 Task: Add a condition where "Channel Is WeChat" in recently solved tickets.
Action: Mouse moved to (100, 366)
Screenshot: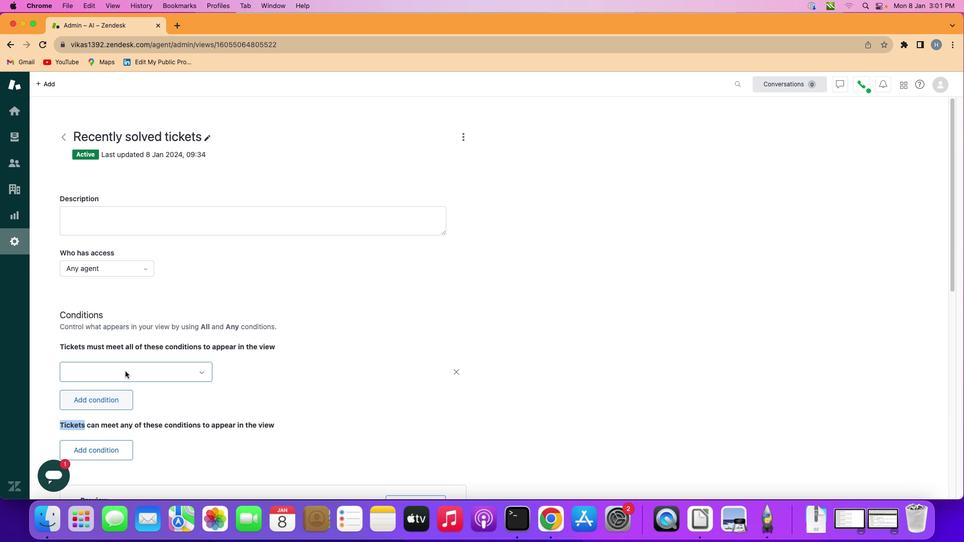 
Action: Mouse pressed left at (100, 366)
Screenshot: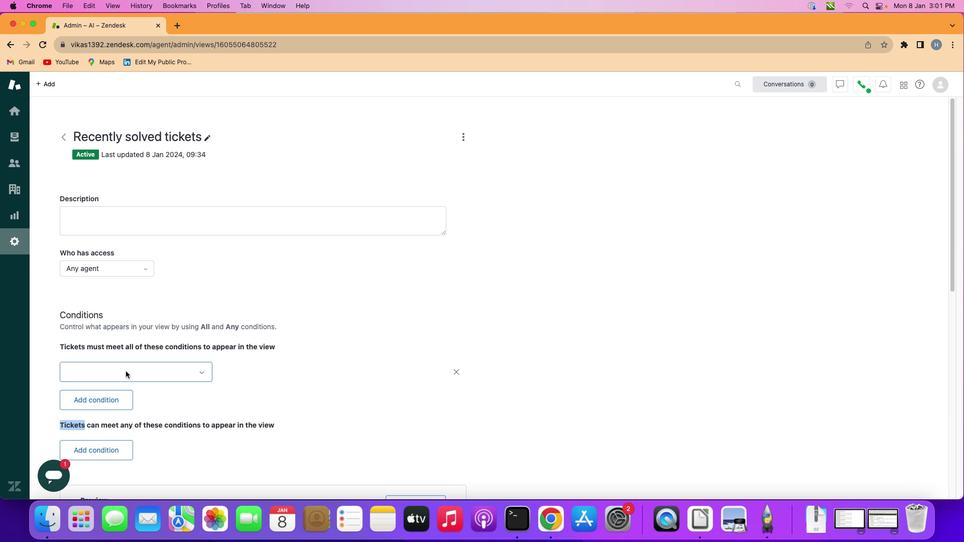 
Action: Mouse moved to (120, 365)
Screenshot: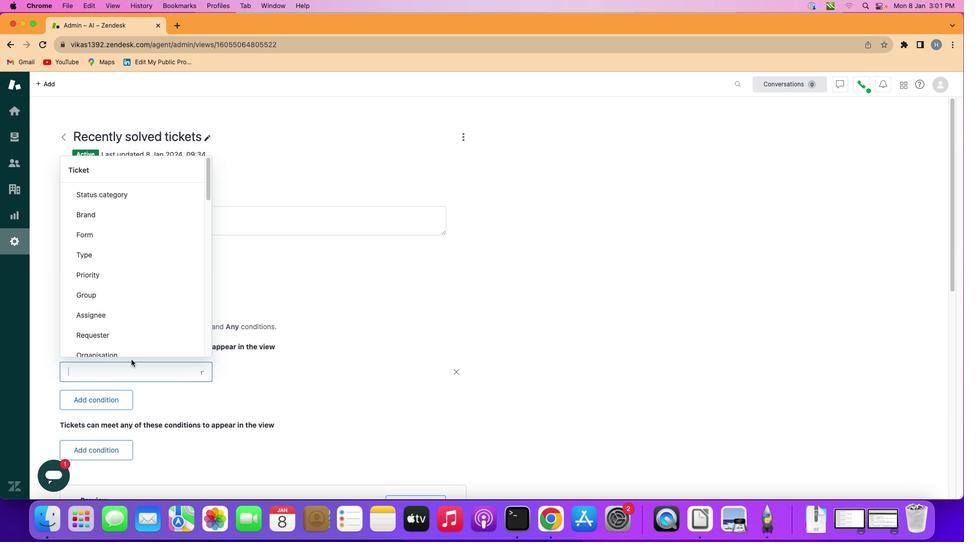 
Action: Mouse pressed left at (120, 365)
Screenshot: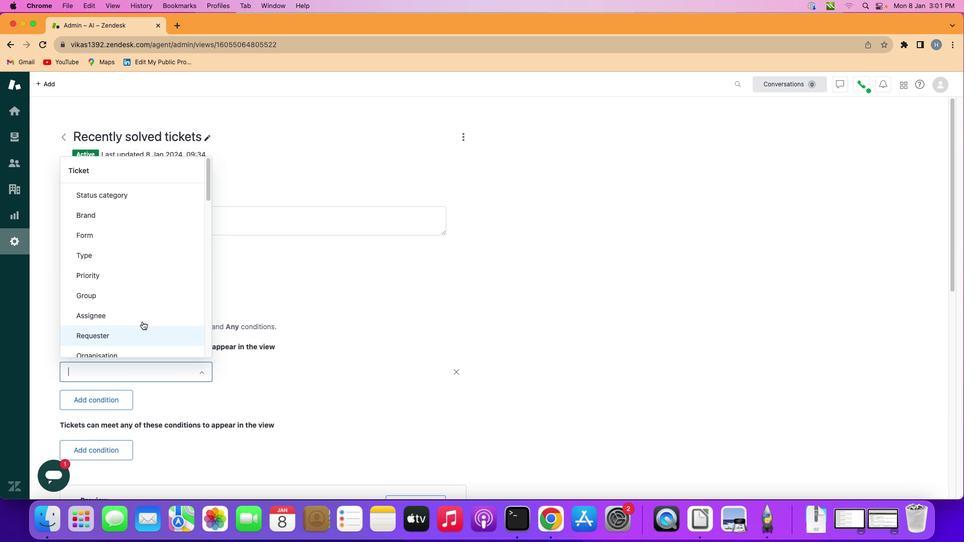 
Action: Mouse moved to (148, 286)
Screenshot: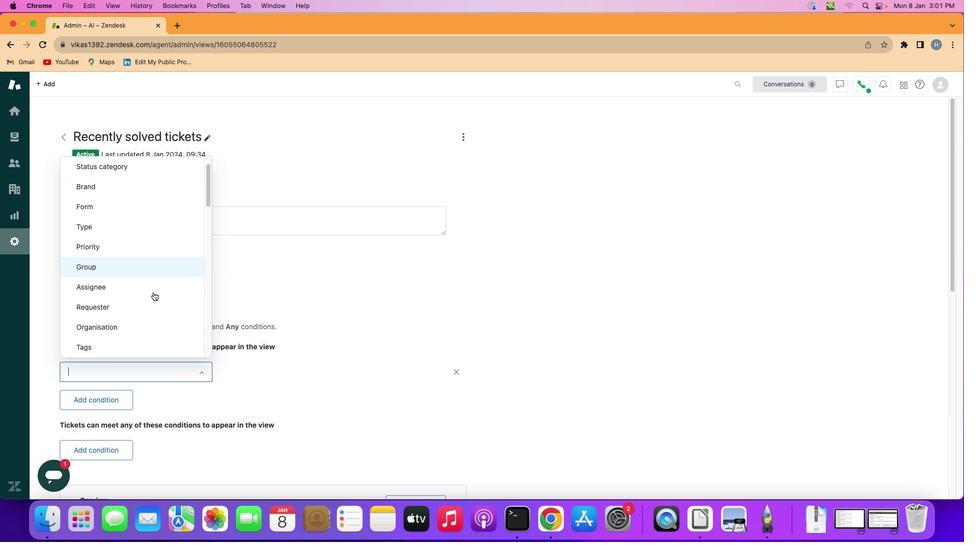
Action: Mouse scrolled (148, 286) with delta (-5, -5)
Screenshot: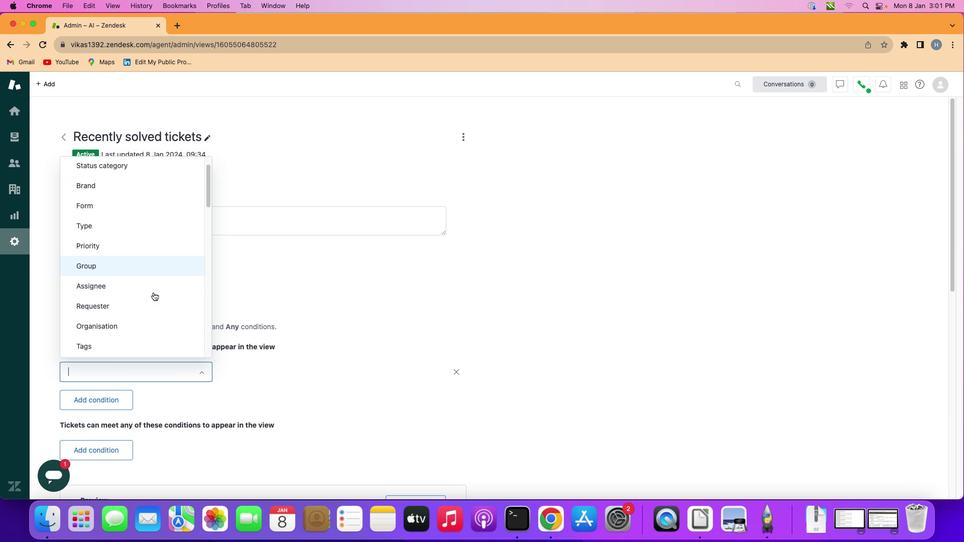 
Action: Mouse scrolled (148, 286) with delta (-5, -5)
Screenshot: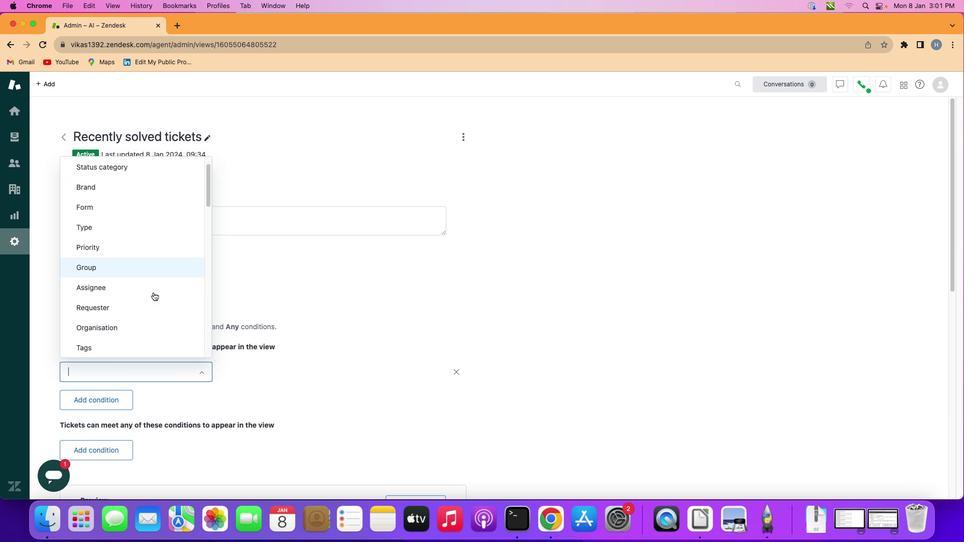 
Action: Mouse scrolled (148, 286) with delta (-5, -5)
Screenshot: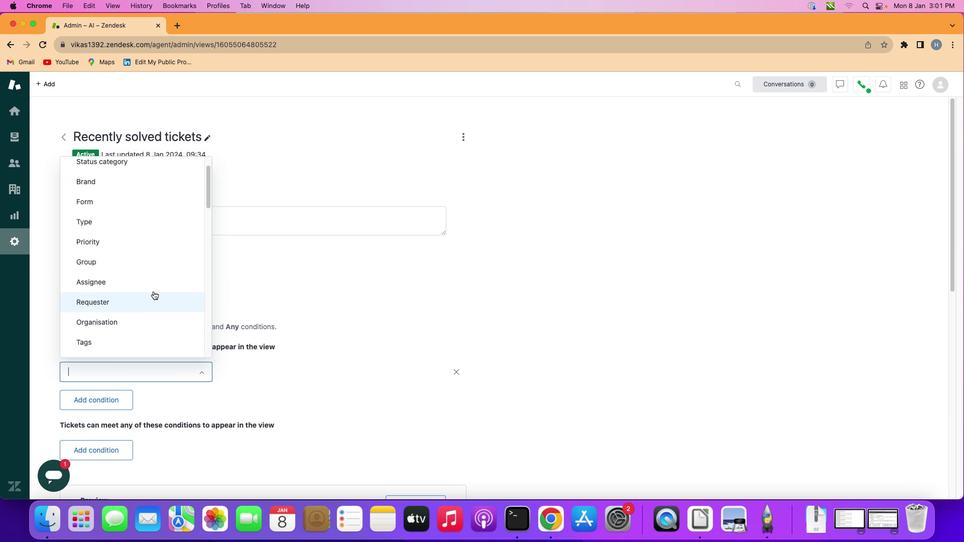 
Action: Mouse scrolled (148, 286) with delta (-5, -4)
Screenshot: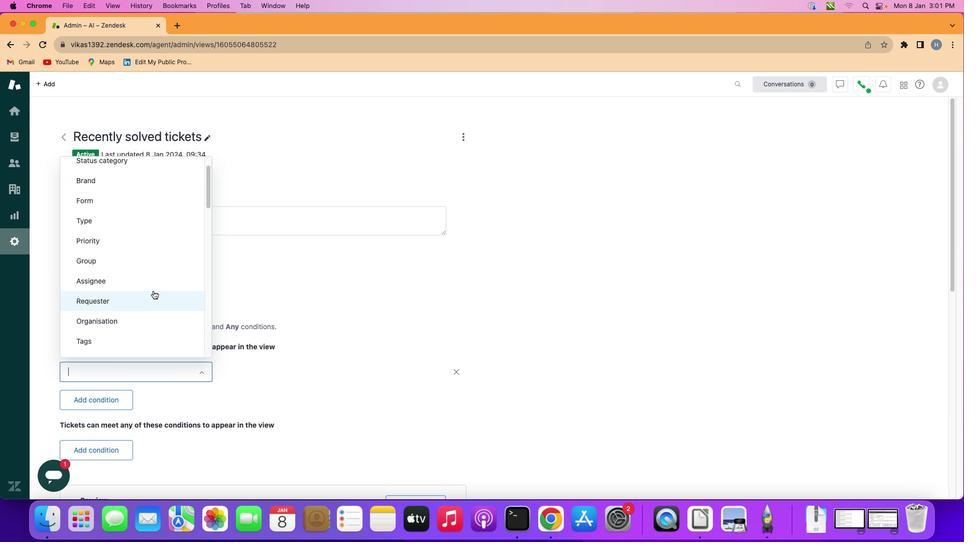 
Action: Mouse scrolled (148, 286) with delta (-5, -5)
Screenshot: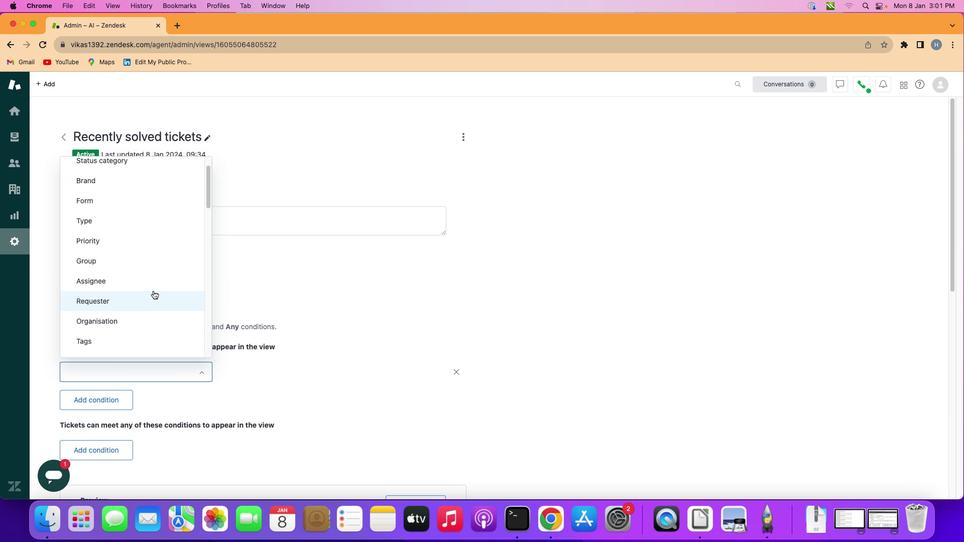 
Action: Mouse moved to (147, 285)
Screenshot: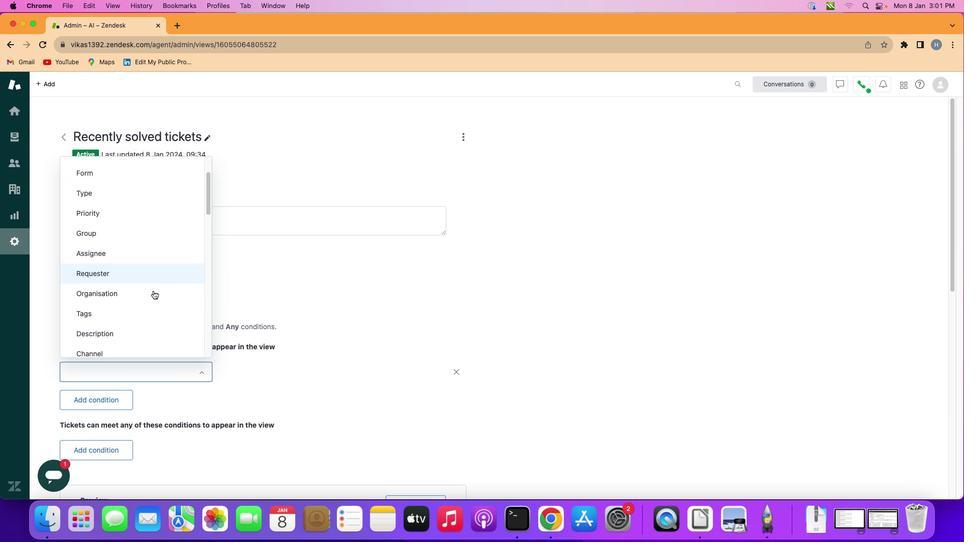 
Action: Mouse scrolled (147, 285) with delta (-5, -5)
Screenshot: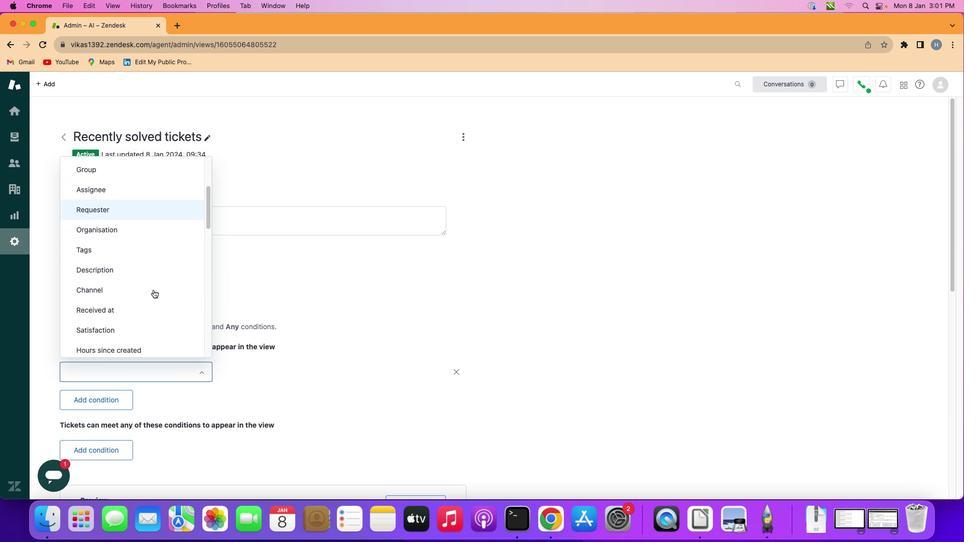 
Action: Mouse scrolled (147, 285) with delta (-5, -5)
Screenshot: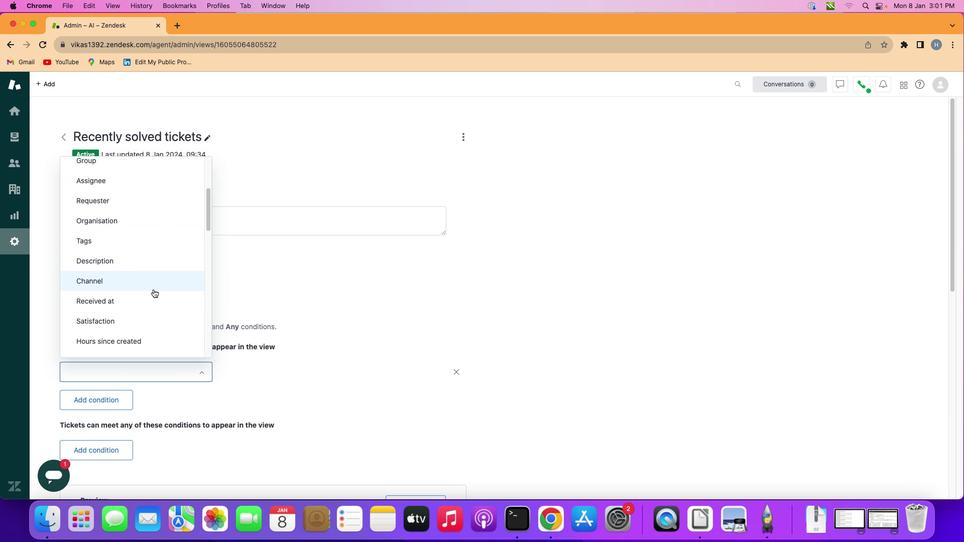 
Action: Mouse scrolled (147, 285) with delta (-5, -6)
Screenshot: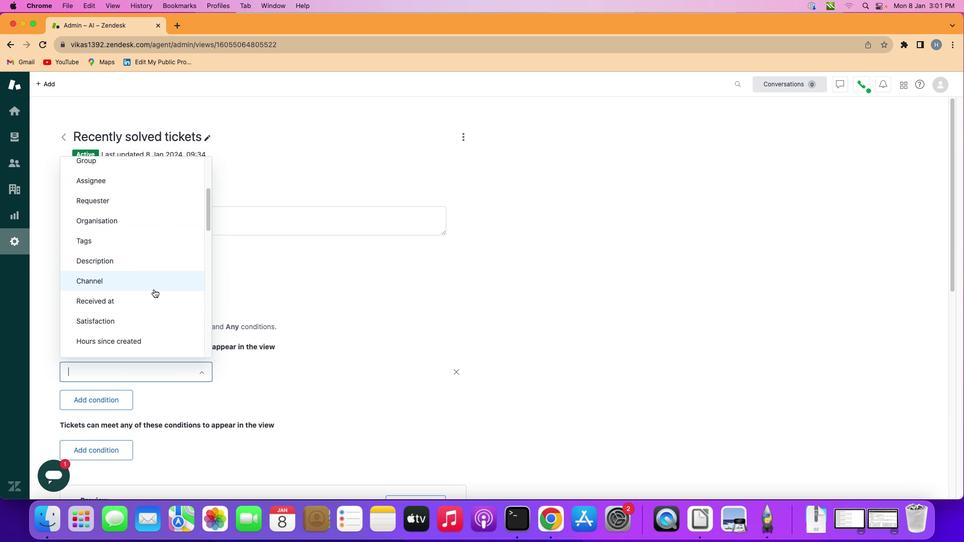 
Action: Mouse scrolled (147, 285) with delta (-5, -6)
Screenshot: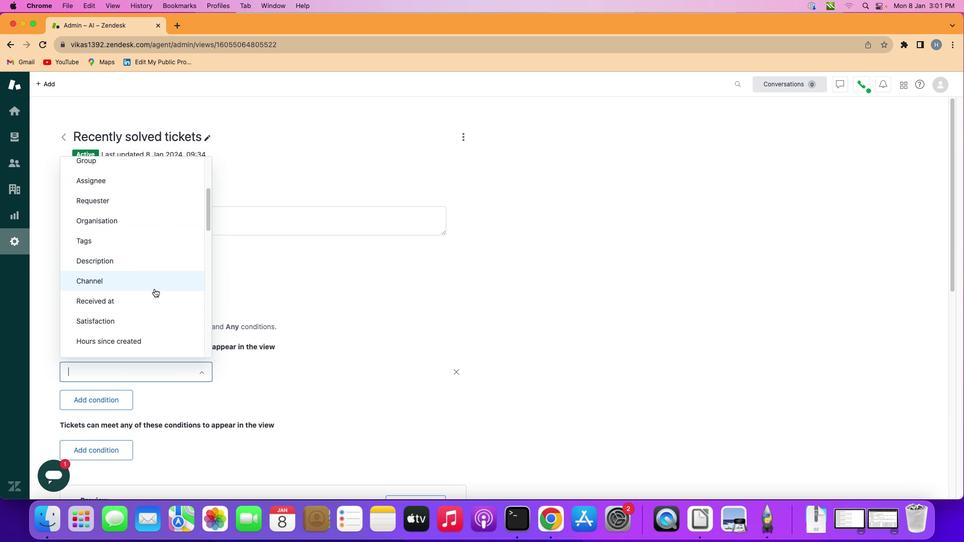 
Action: Mouse moved to (149, 278)
Screenshot: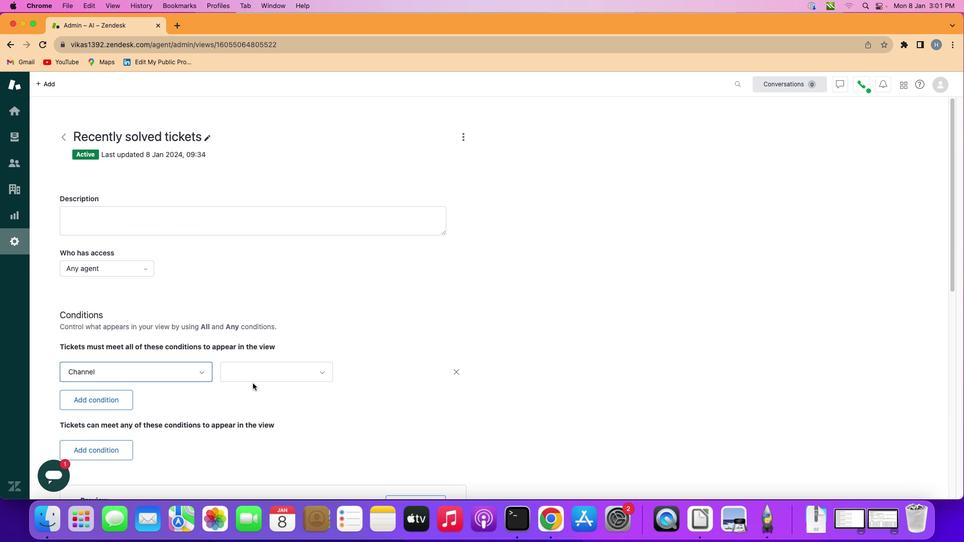 
Action: Mouse pressed left at (149, 278)
Screenshot: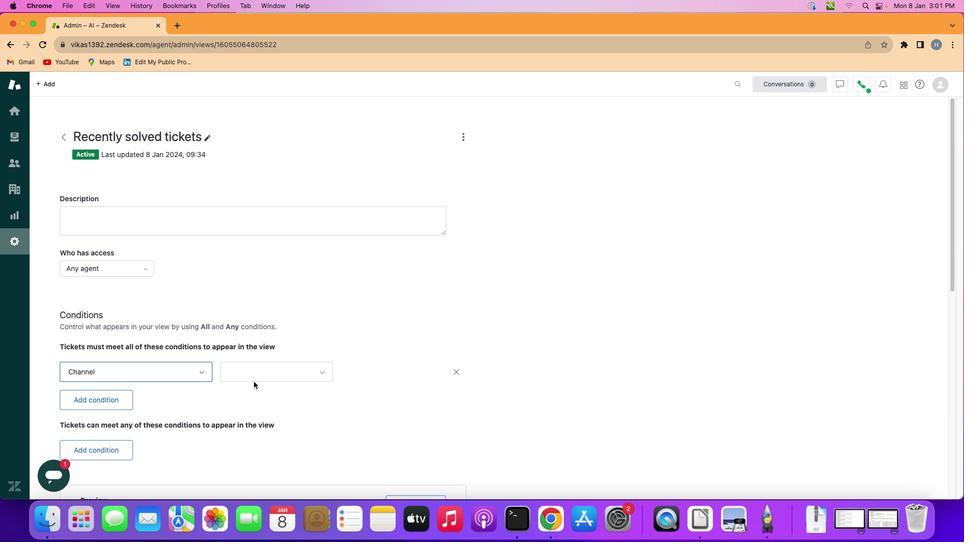 
Action: Mouse moved to (256, 363)
Screenshot: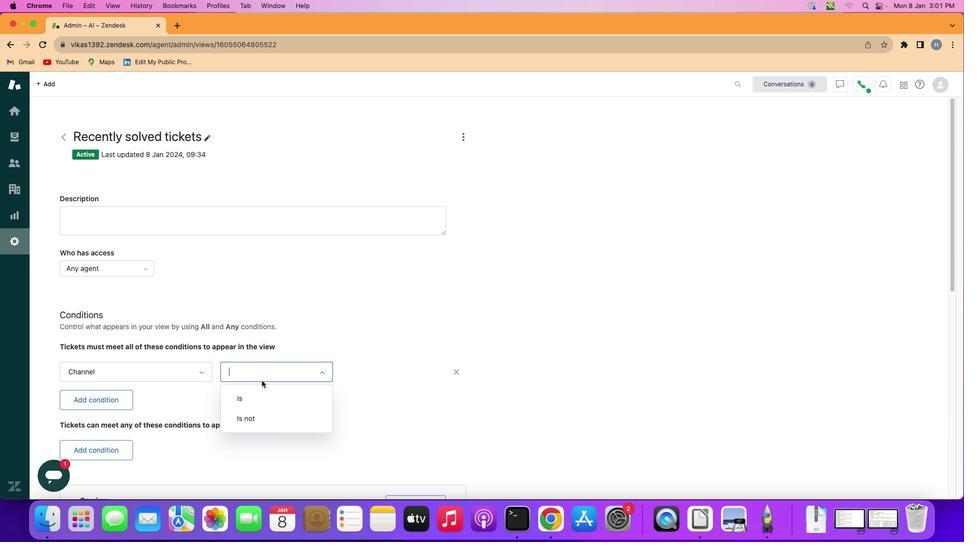 
Action: Mouse pressed left at (256, 363)
Screenshot: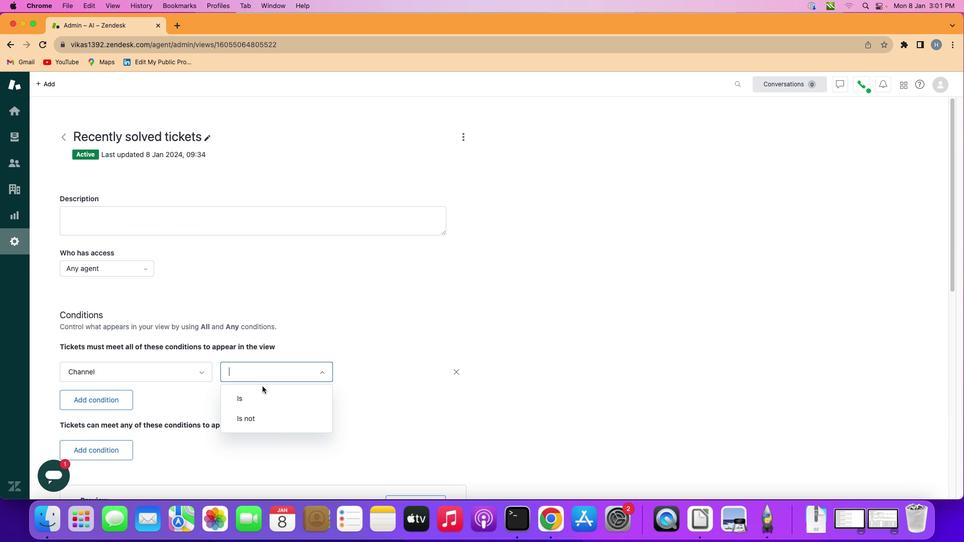 
Action: Mouse moved to (257, 392)
Screenshot: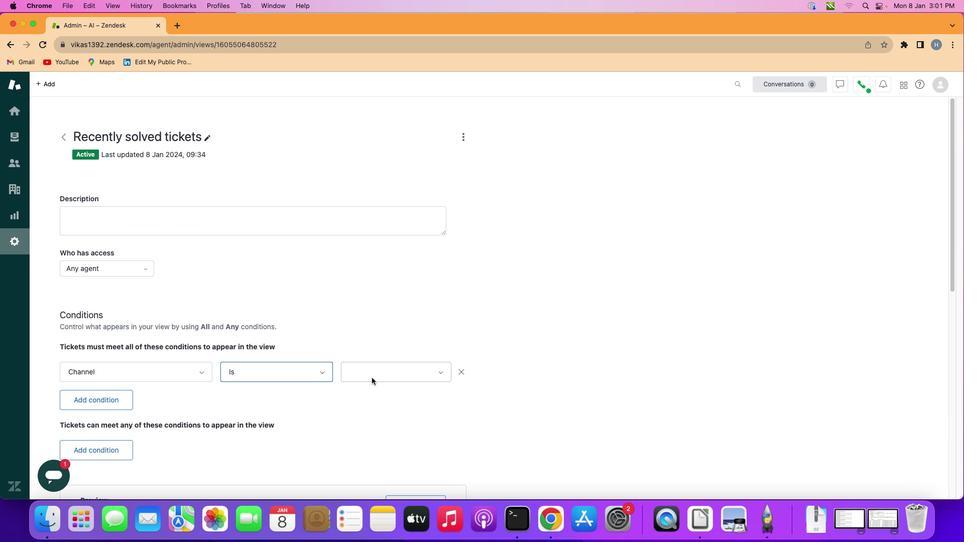 
Action: Mouse pressed left at (257, 392)
Screenshot: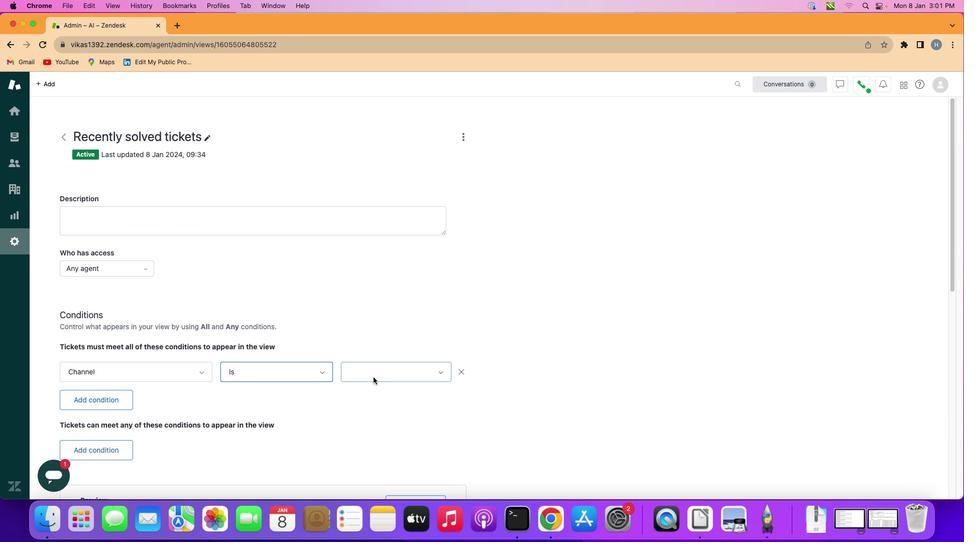 
Action: Mouse moved to (367, 371)
Screenshot: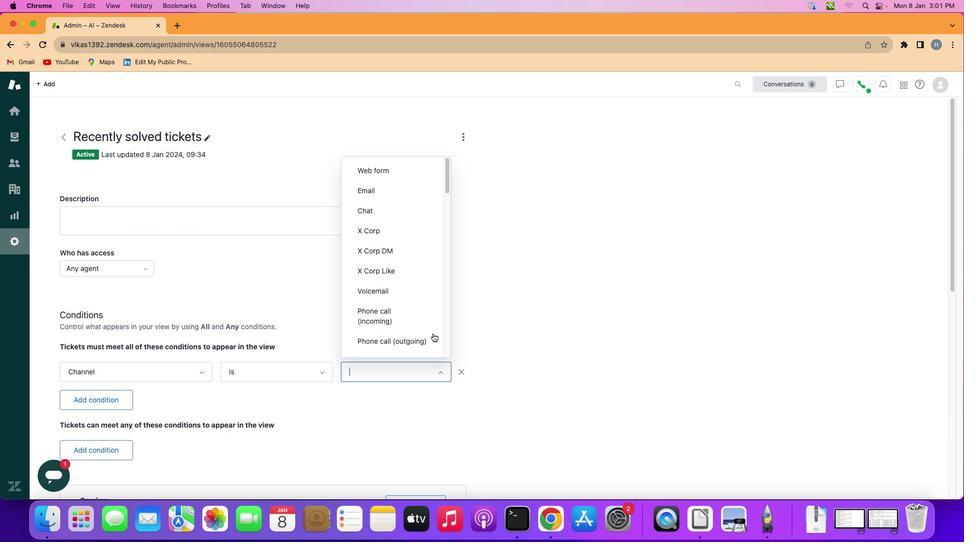 
Action: Mouse pressed left at (367, 371)
Screenshot: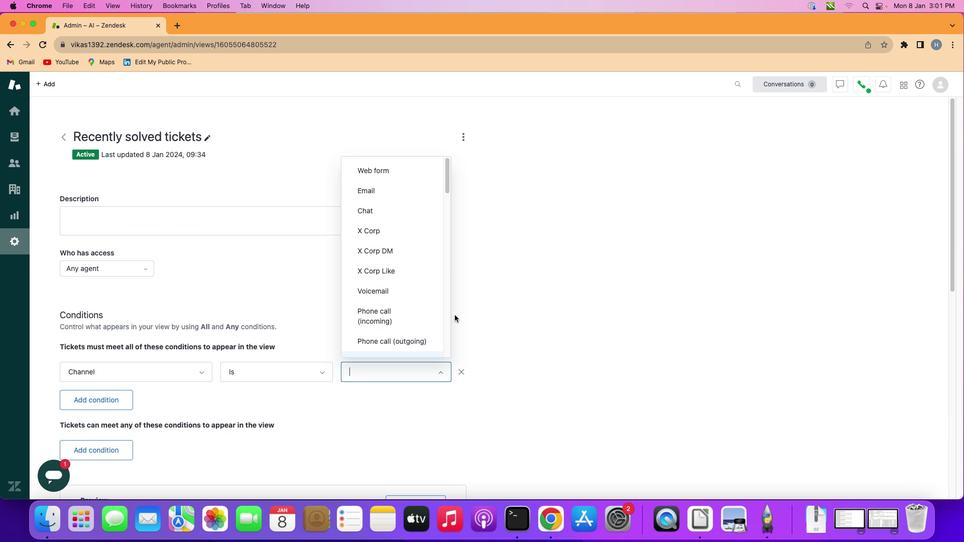 
Action: Mouse moved to (381, 285)
Screenshot: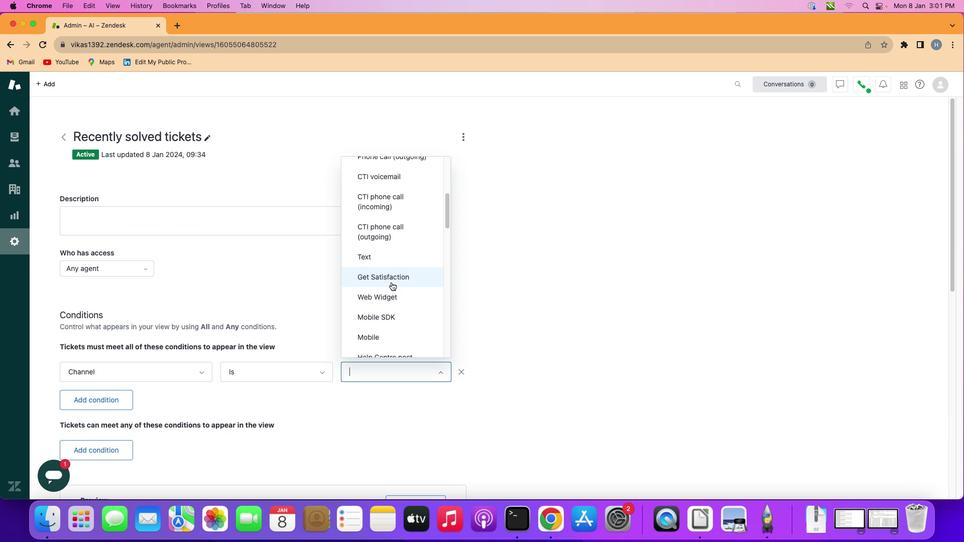 
Action: Mouse scrolled (381, 285) with delta (-5, -5)
Screenshot: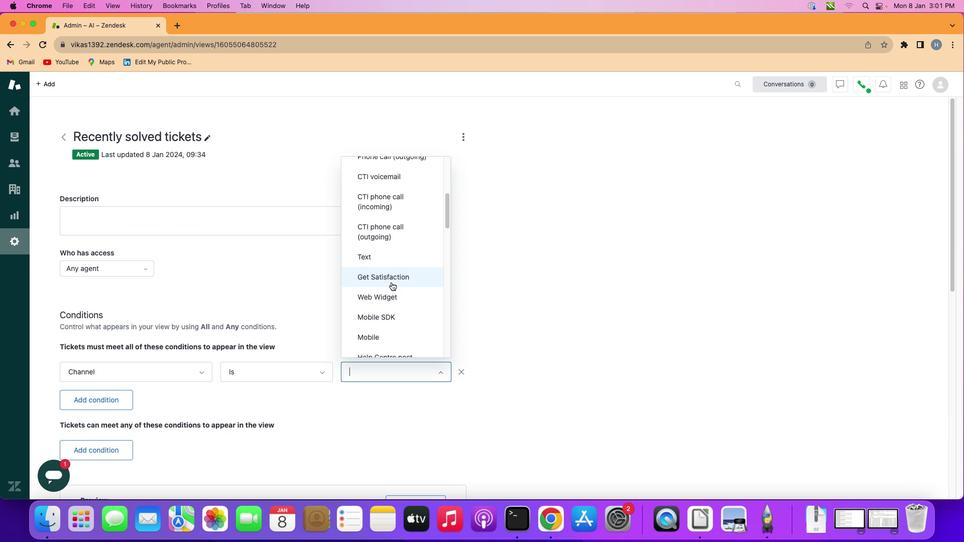 
Action: Mouse moved to (381, 285)
Screenshot: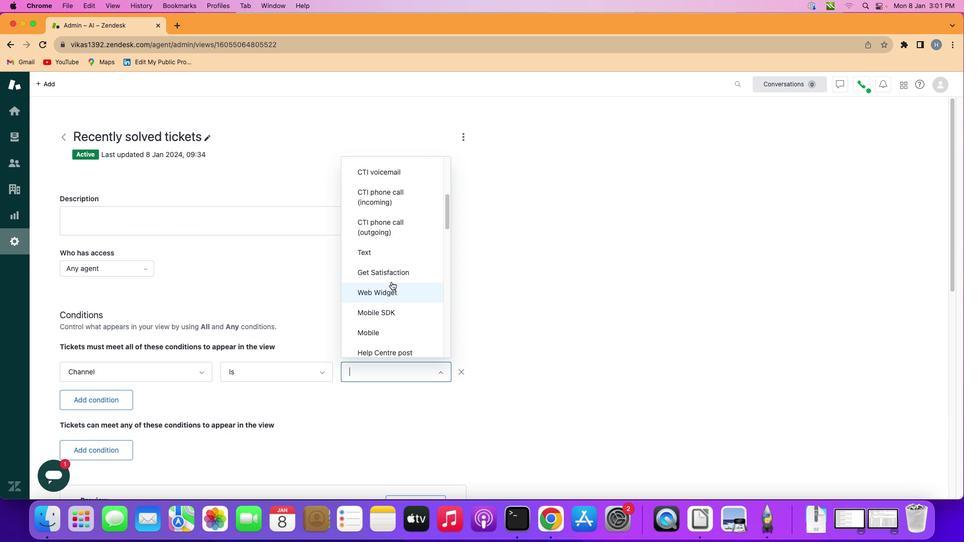 
Action: Mouse scrolled (381, 285) with delta (-5, -5)
Screenshot: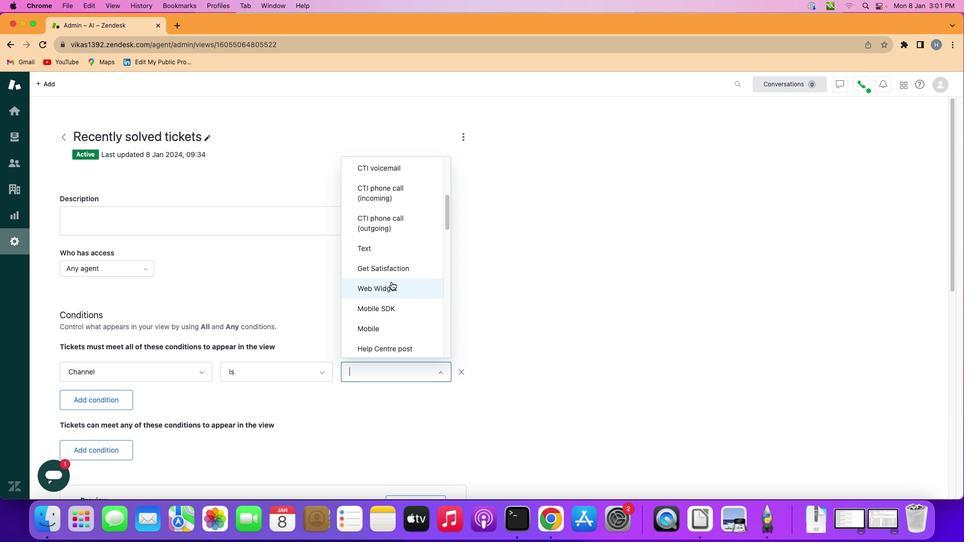 
Action: Mouse moved to (381, 285)
Screenshot: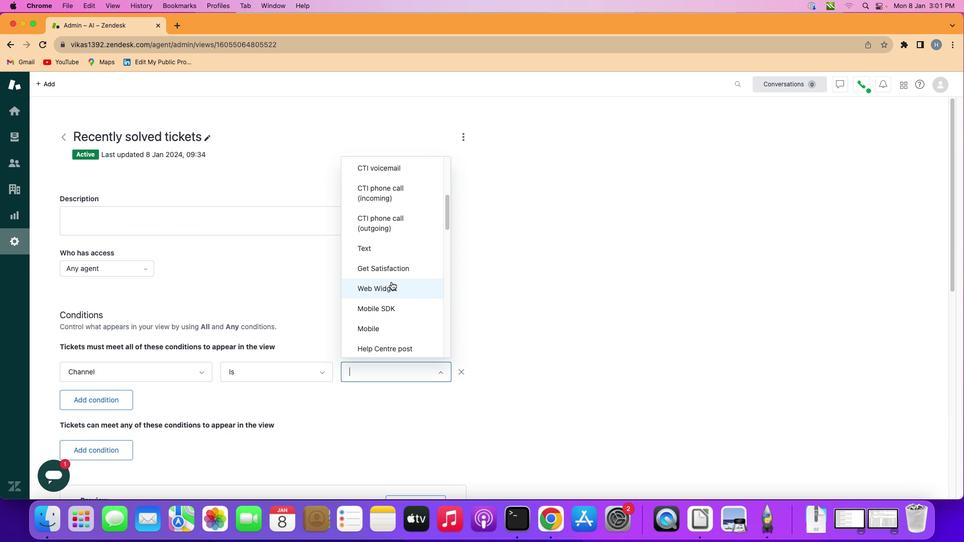 
Action: Mouse scrolled (381, 285) with delta (-5, -6)
Screenshot: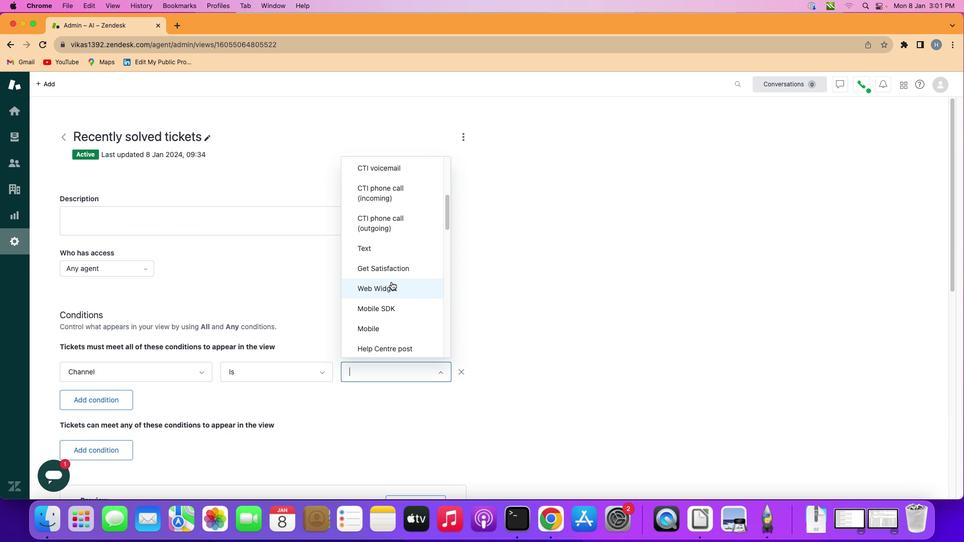 
Action: Mouse moved to (382, 284)
Screenshot: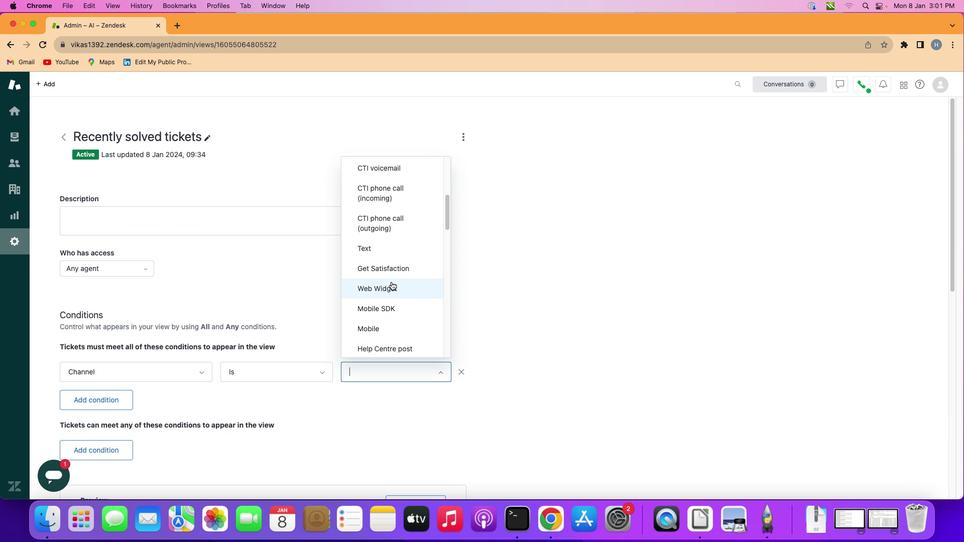 
Action: Mouse scrolled (382, 284) with delta (-5, -6)
Screenshot: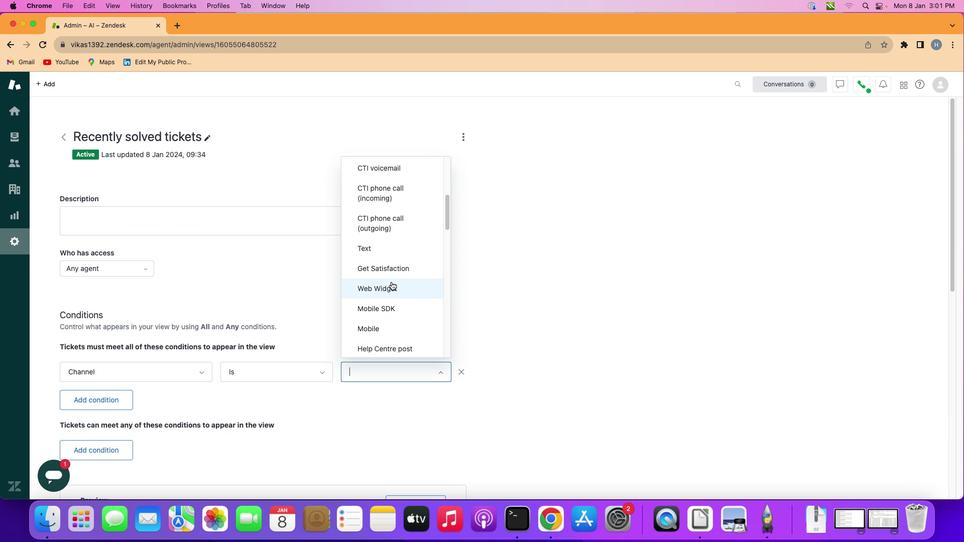 
Action: Mouse moved to (384, 280)
Screenshot: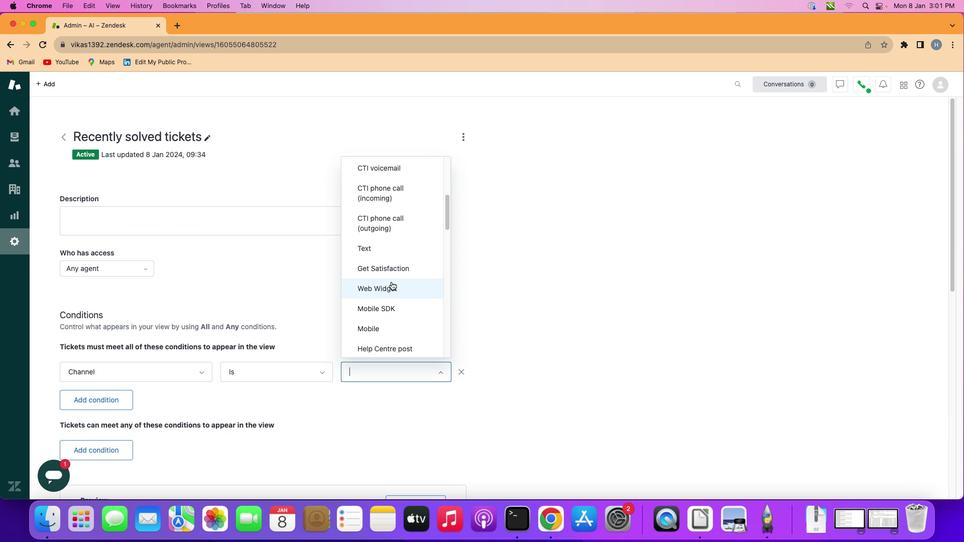 
Action: Mouse scrolled (384, 280) with delta (-5, -6)
Screenshot: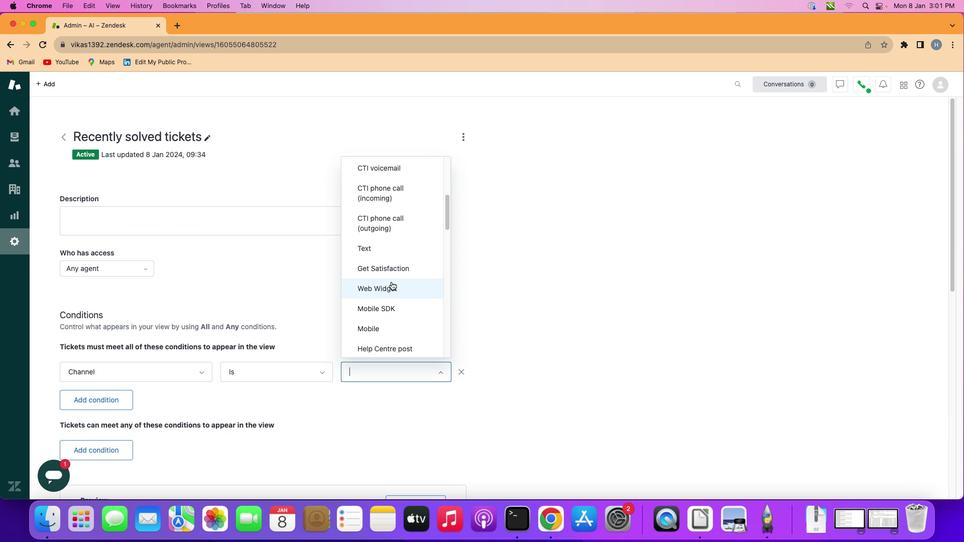 
Action: Mouse moved to (385, 276)
Screenshot: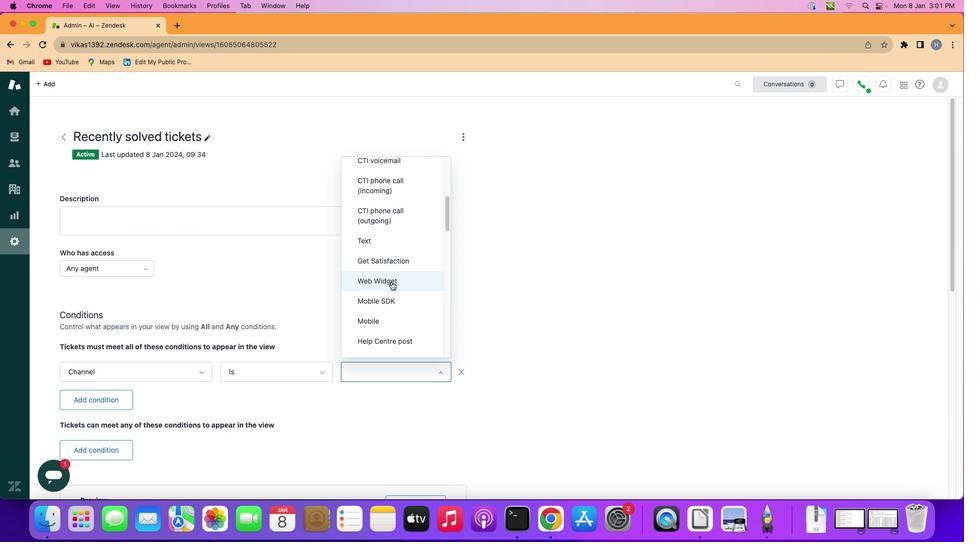 
Action: Mouse scrolled (385, 276) with delta (-5, -5)
Screenshot: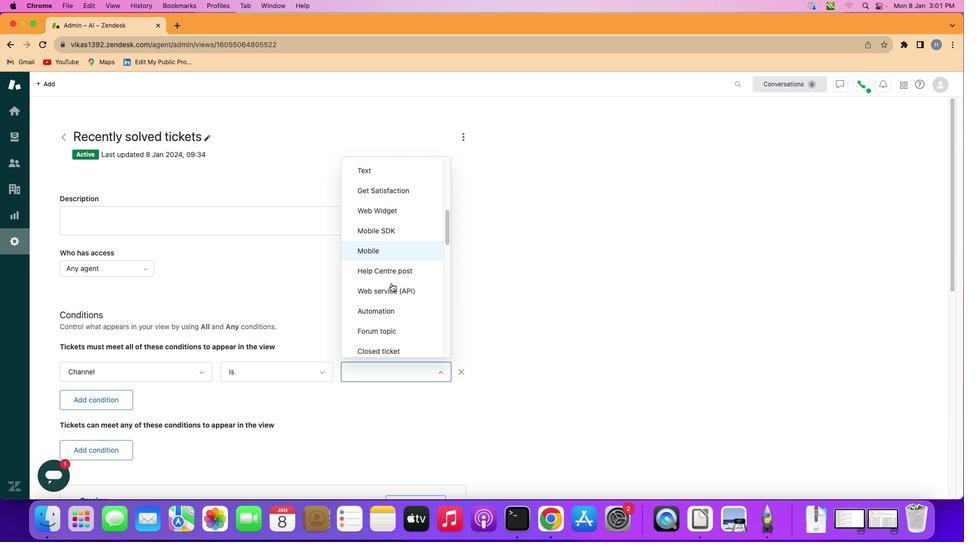 
Action: Mouse scrolled (385, 276) with delta (-5, -5)
Screenshot: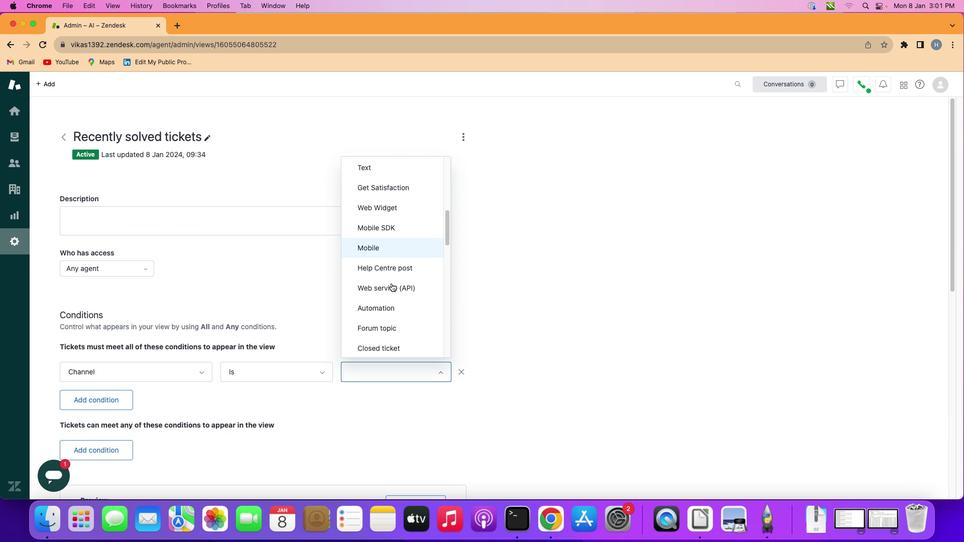 
Action: Mouse scrolled (385, 276) with delta (-5, -5)
Screenshot: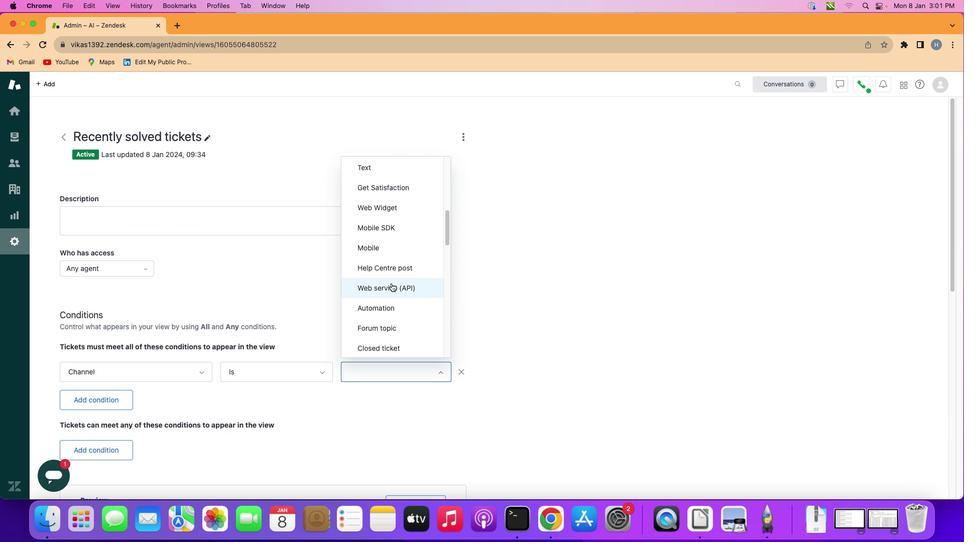 
Action: Mouse moved to (386, 277)
Screenshot: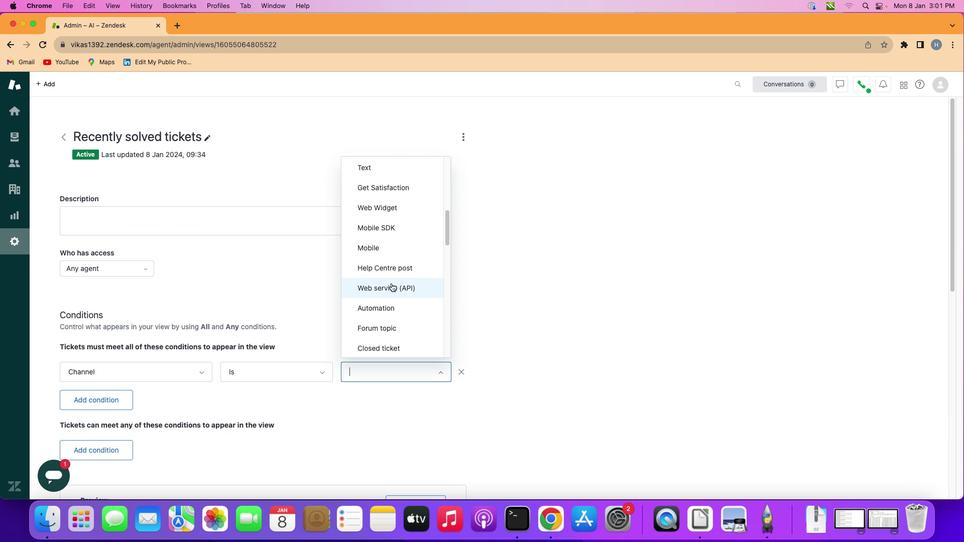 
Action: Mouse scrolled (386, 277) with delta (-5, -5)
Screenshot: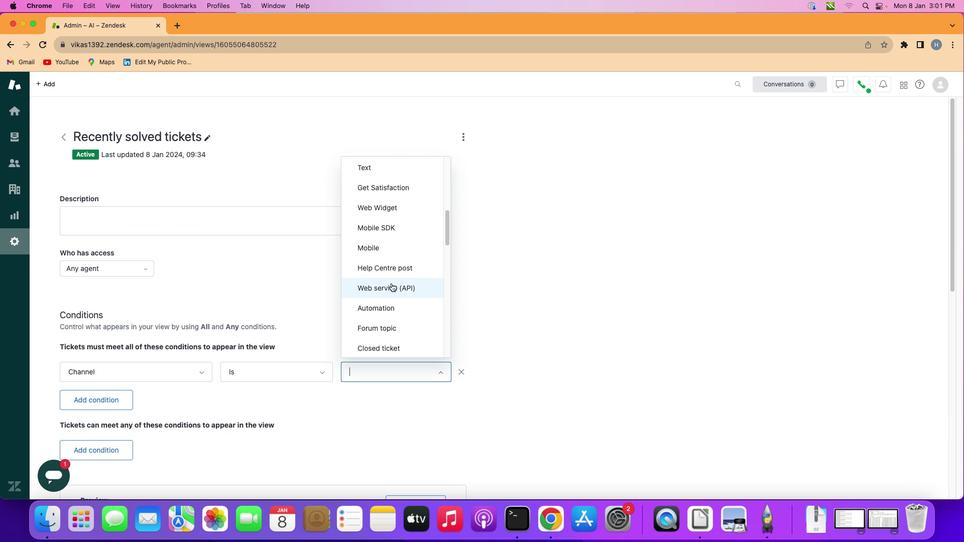 
Action: Mouse moved to (386, 277)
Screenshot: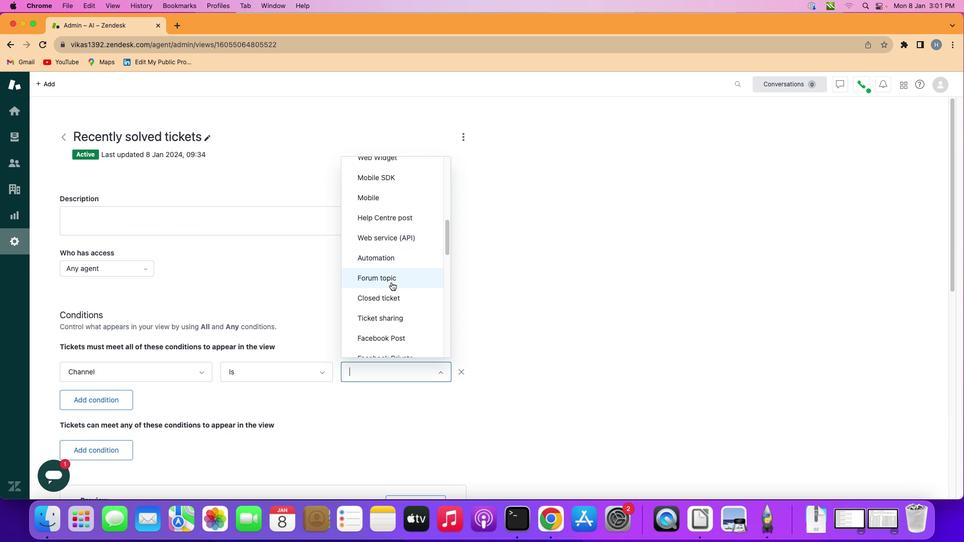 
Action: Mouse scrolled (386, 277) with delta (-5, -5)
Screenshot: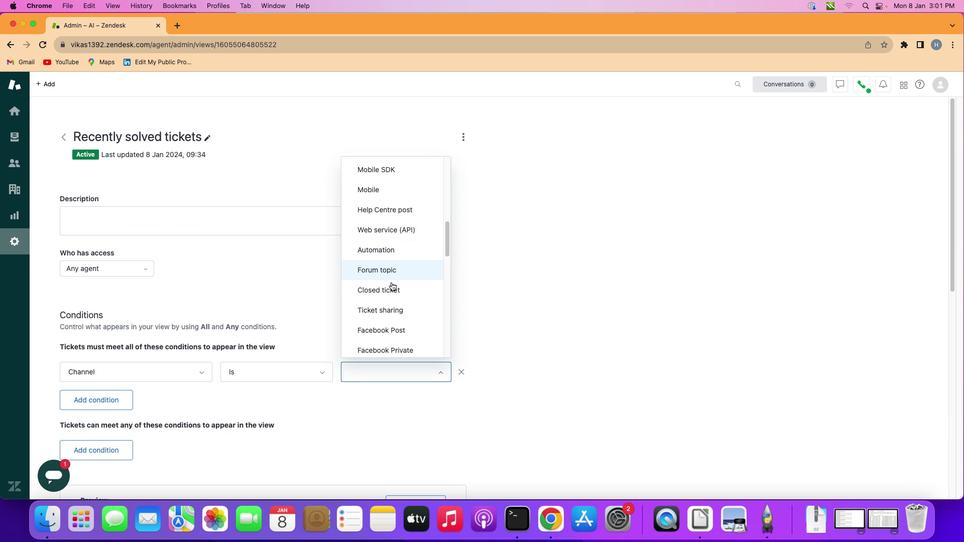 
Action: Mouse moved to (385, 277)
Screenshot: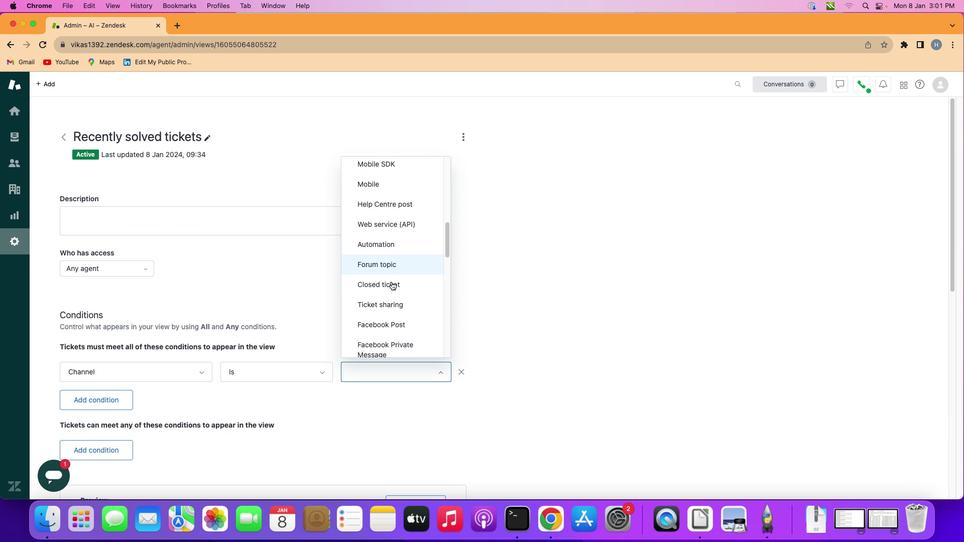 
Action: Mouse scrolled (385, 277) with delta (-5, -5)
Screenshot: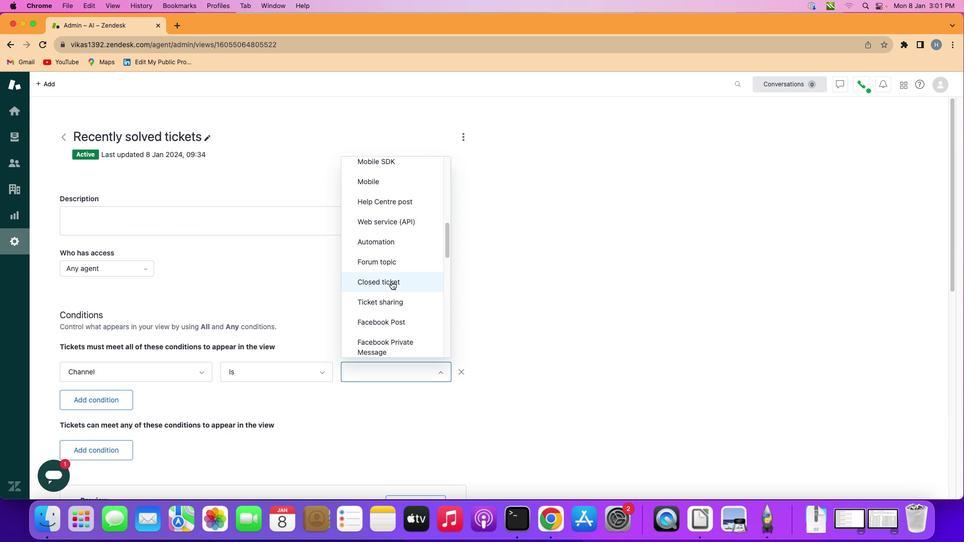 
Action: Mouse moved to (385, 277)
Screenshot: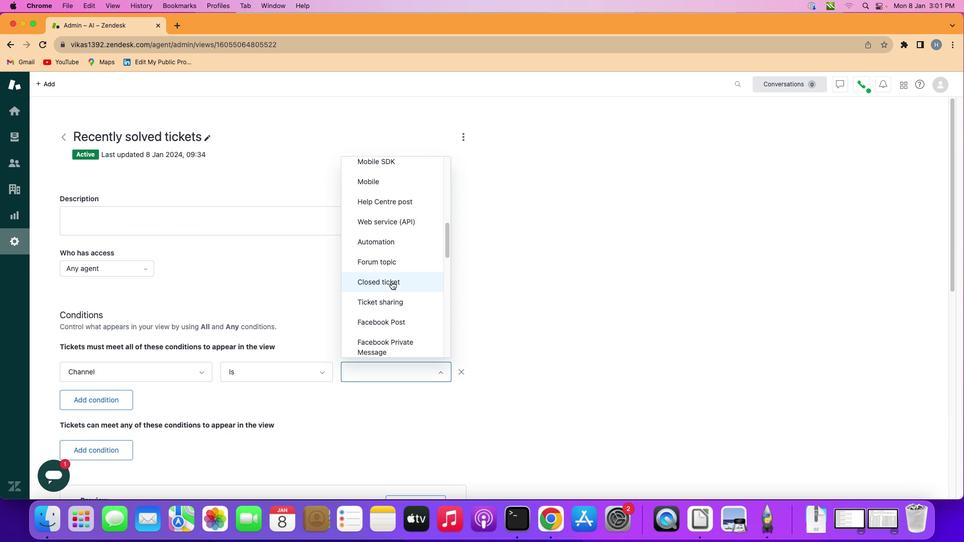 
Action: Mouse scrolled (385, 277) with delta (-5, -5)
Screenshot: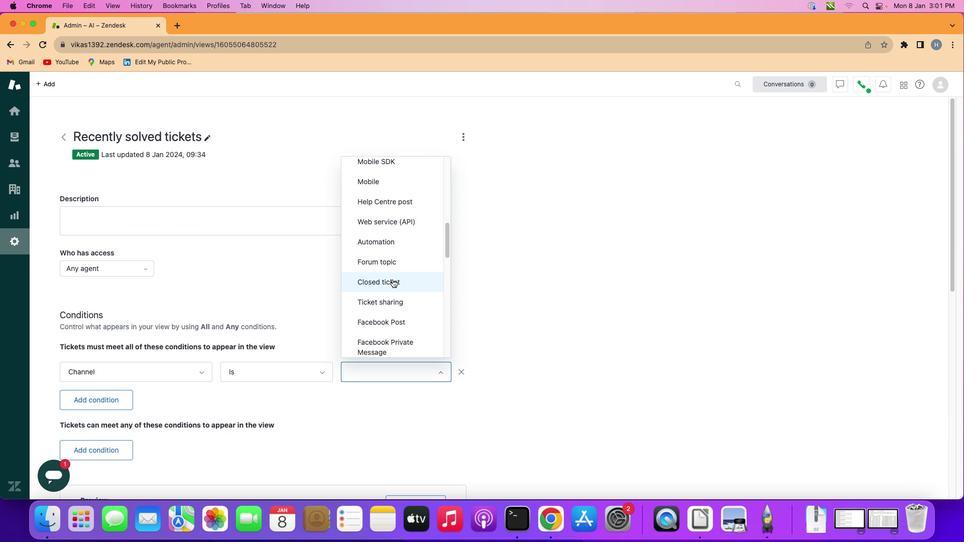 
Action: Mouse scrolled (385, 277) with delta (-5, -5)
Screenshot: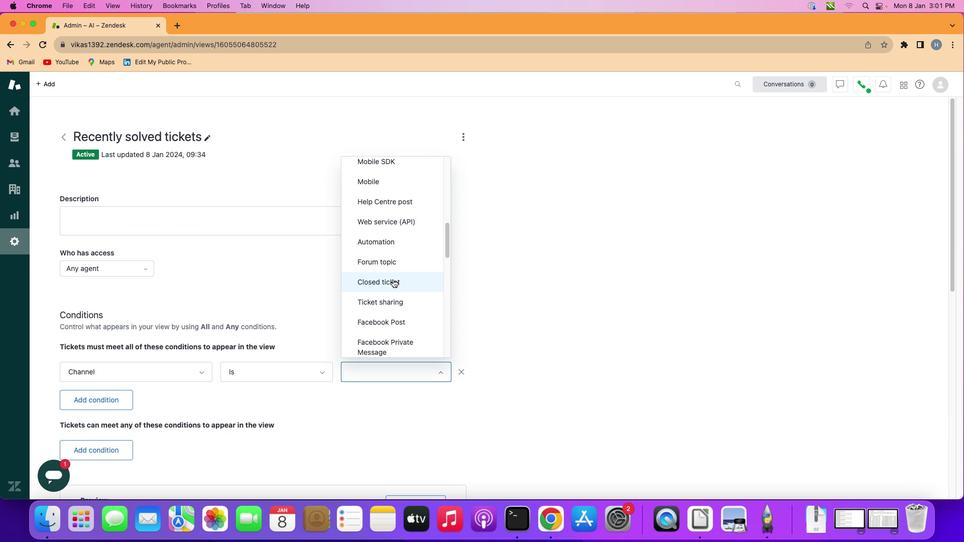 
Action: Mouse moved to (389, 272)
Screenshot: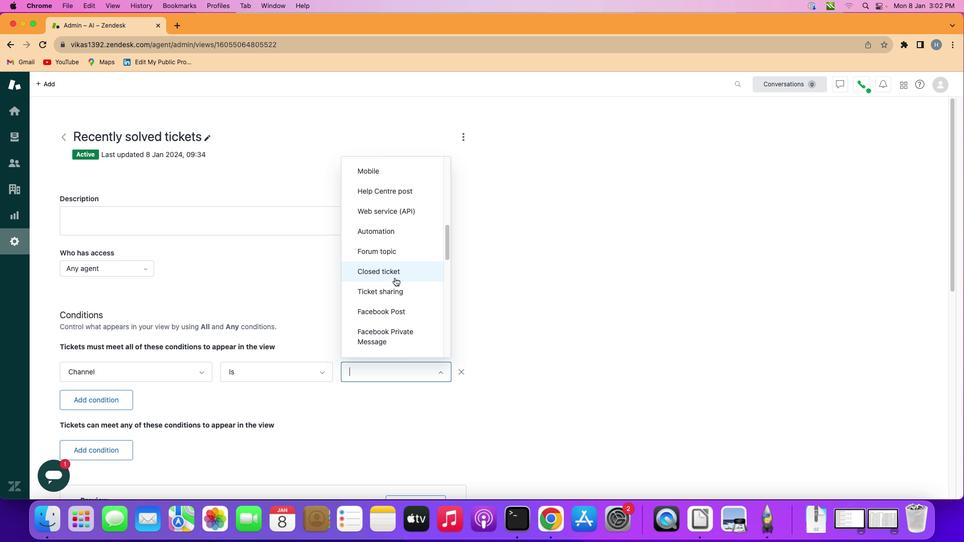 
Action: Mouse scrolled (389, 272) with delta (-5, -5)
Screenshot: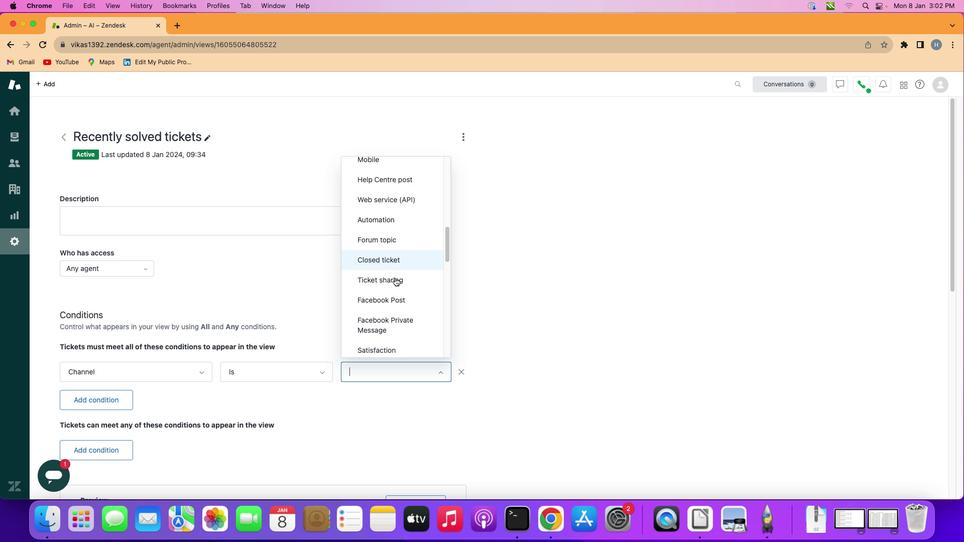 
Action: Mouse scrolled (389, 272) with delta (-5, -5)
Screenshot: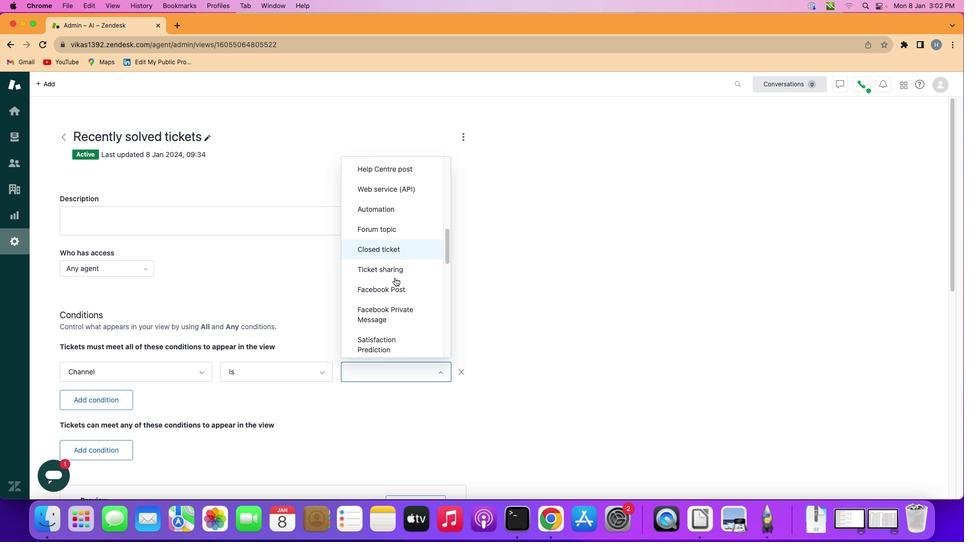 
Action: Mouse scrolled (389, 272) with delta (-5, -5)
Screenshot: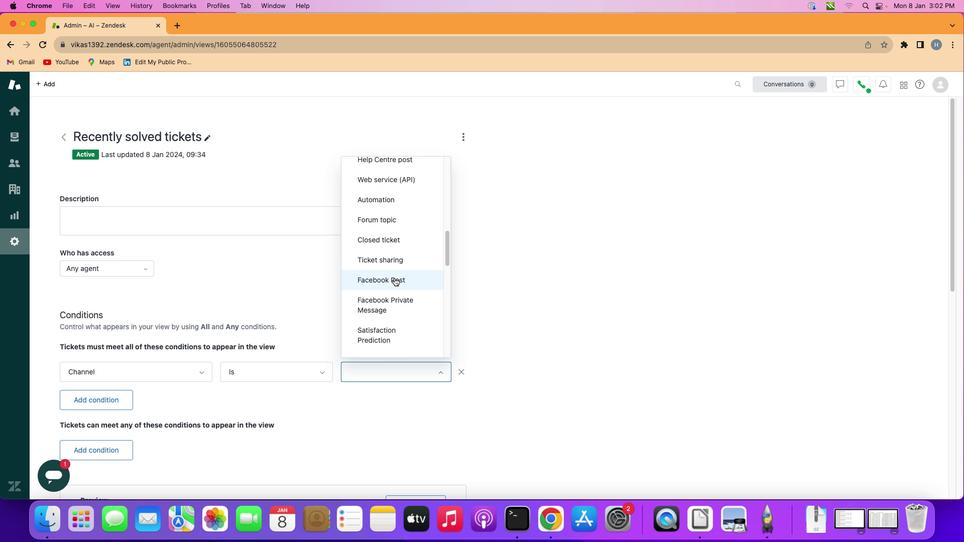 
Action: Mouse scrolled (389, 272) with delta (-5, -5)
Screenshot: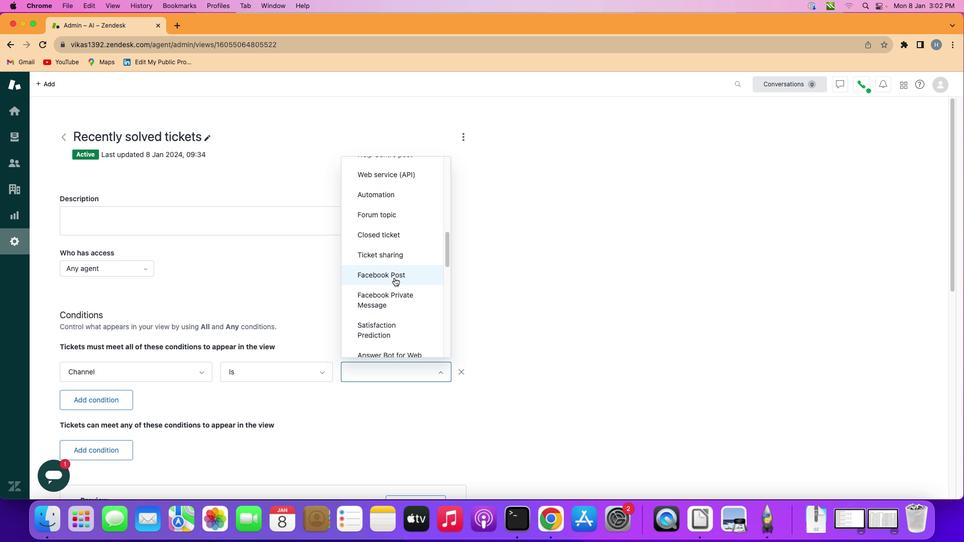 
Action: Mouse scrolled (389, 272) with delta (-5, -5)
Screenshot: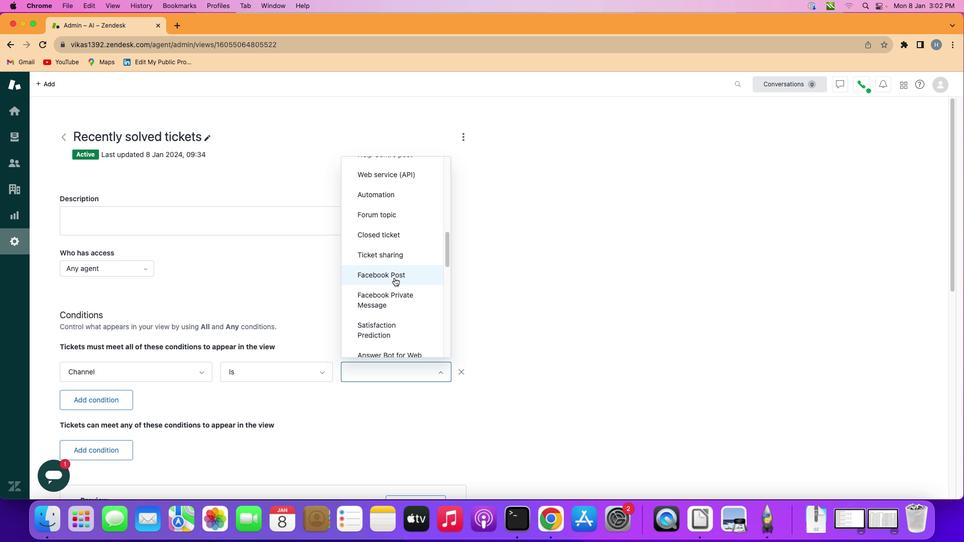 
Action: Mouse moved to (389, 272)
Screenshot: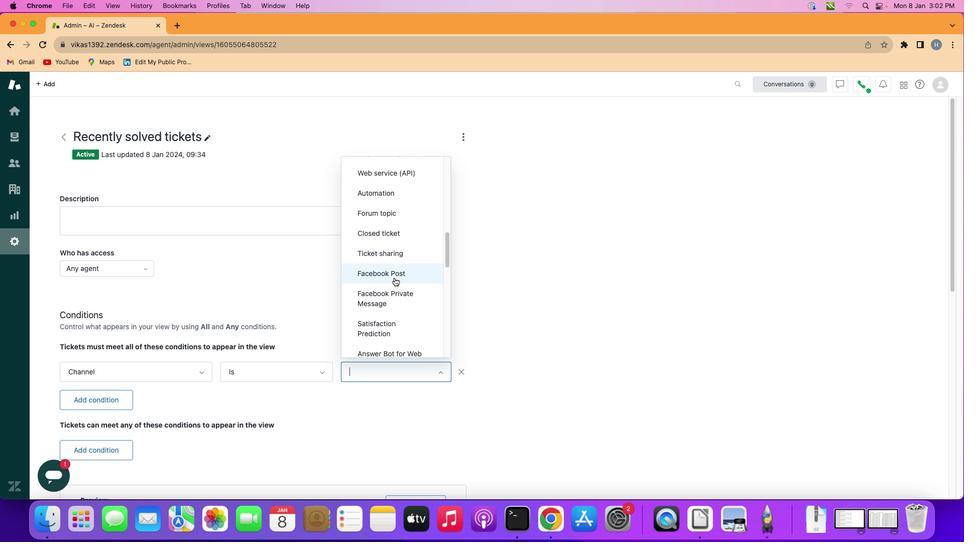 
Action: Mouse scrolled (389, 272) with delta (-5, -5)
Screenshot: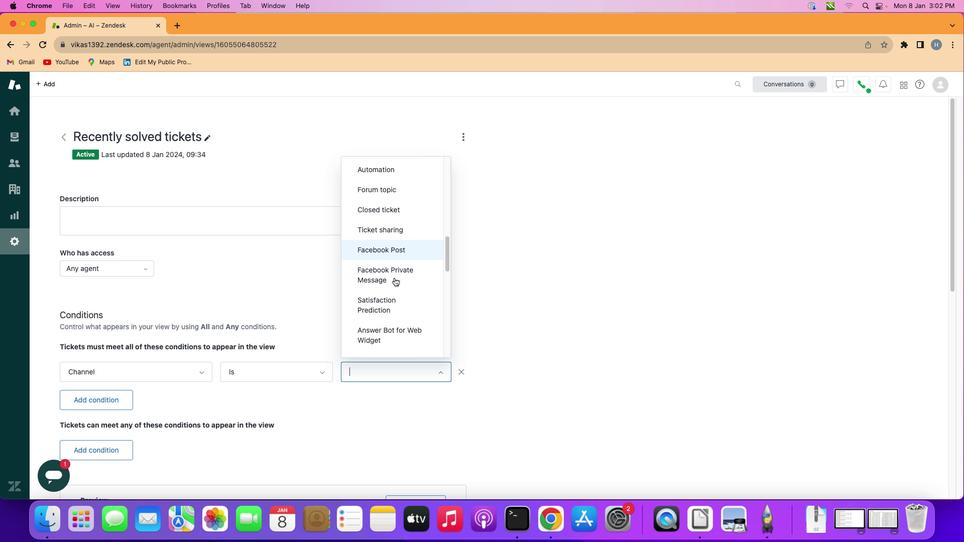 
Action: Mouse scrolled (389, 272) with delta (-5, -5)
Screenshot: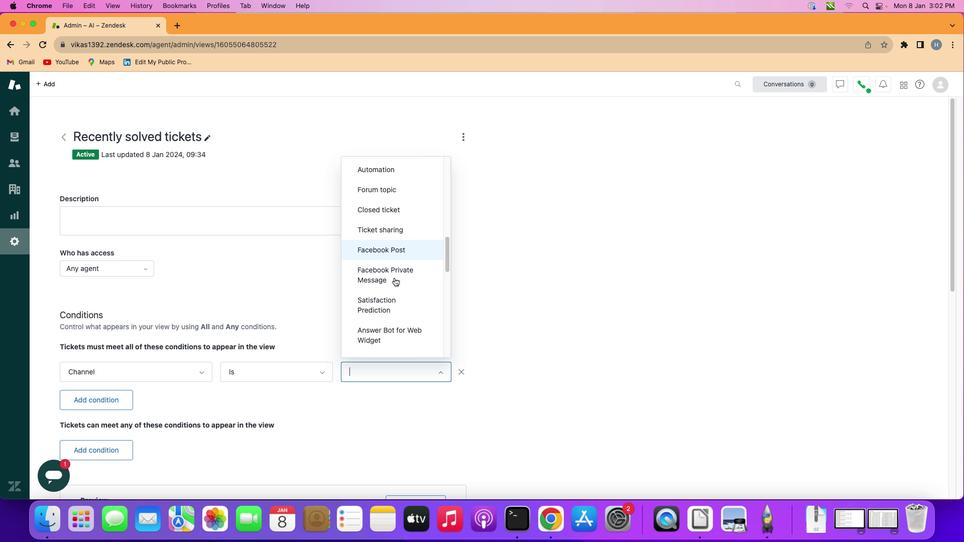 
Action: Mouse scrolled (389, 272) with delta (-5, -5)
Screenshot: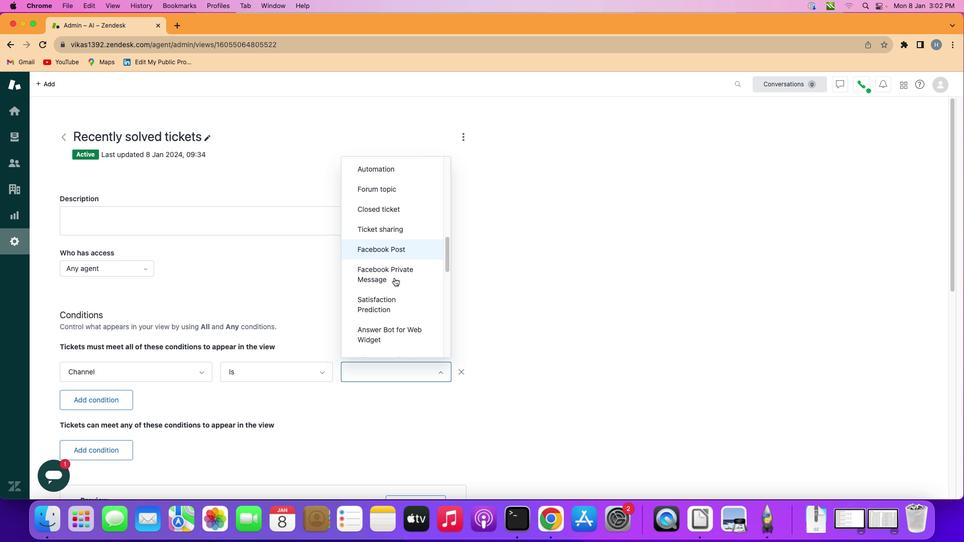 
Action: Mouse scrolled (389, 272) with delta (-5, -5)
Screenshot: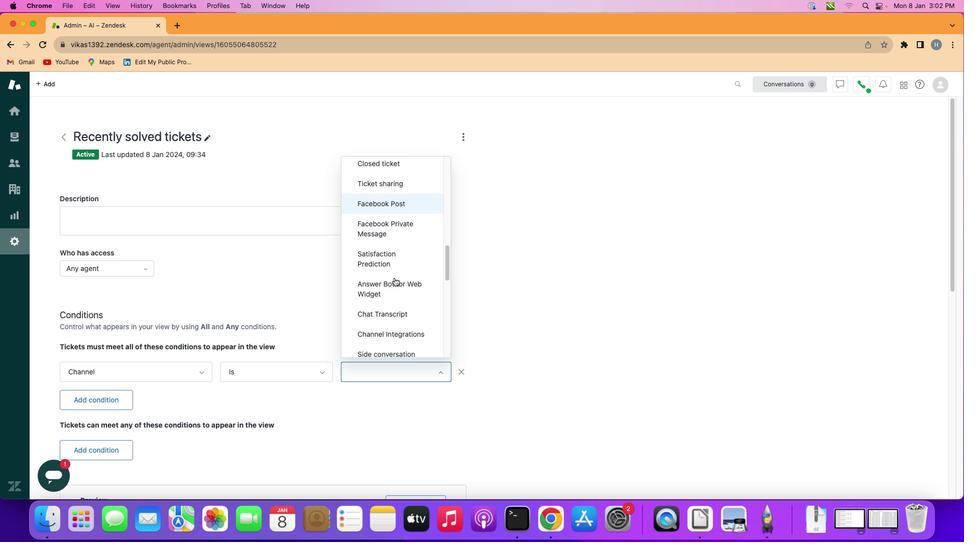 
Action: Mouse scrolled (389, 272) with delta (-5, -5)
Screenshot: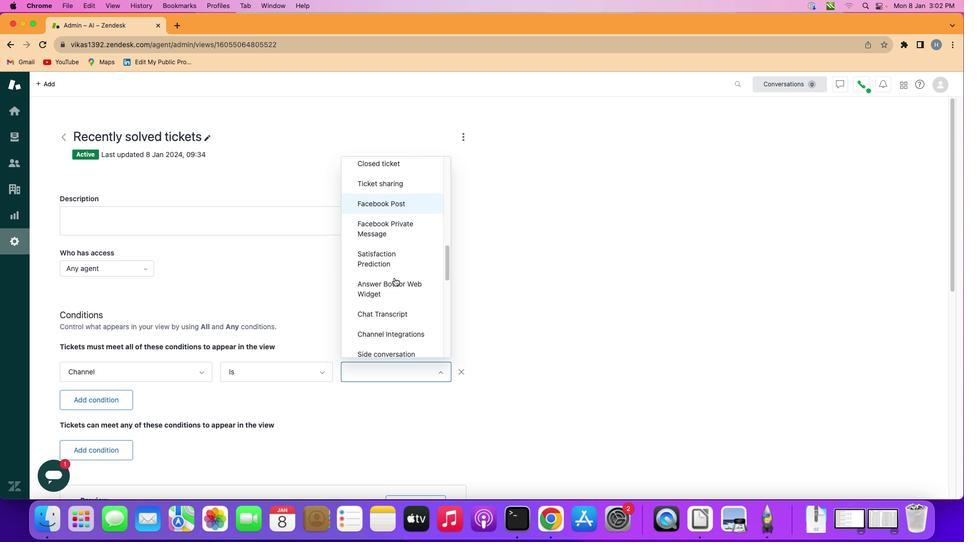 
Action: Mouse scrolled (389, 272) with delta (-5, -5)
Screenshot: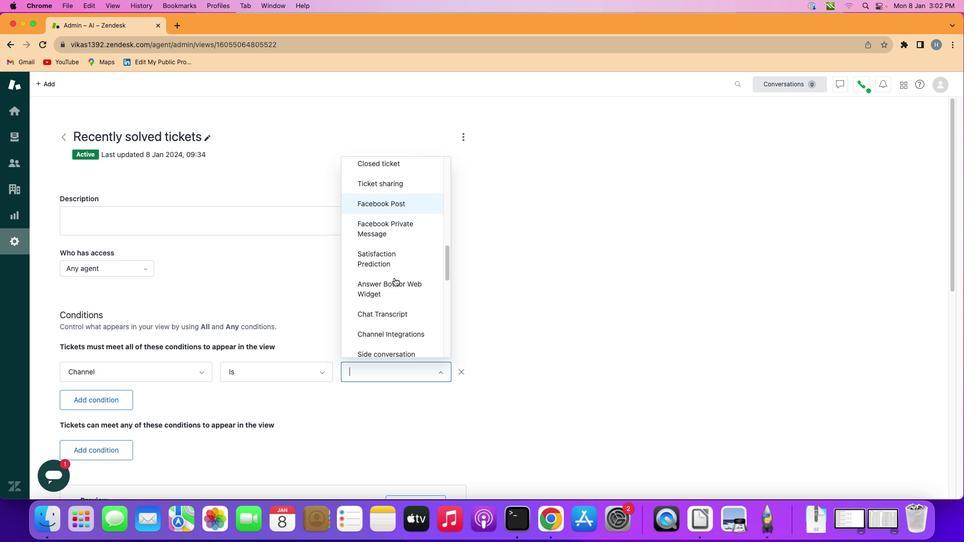 
Action: Mouse scrolled (389, 272) with delta (-5, -5)
Screenshot: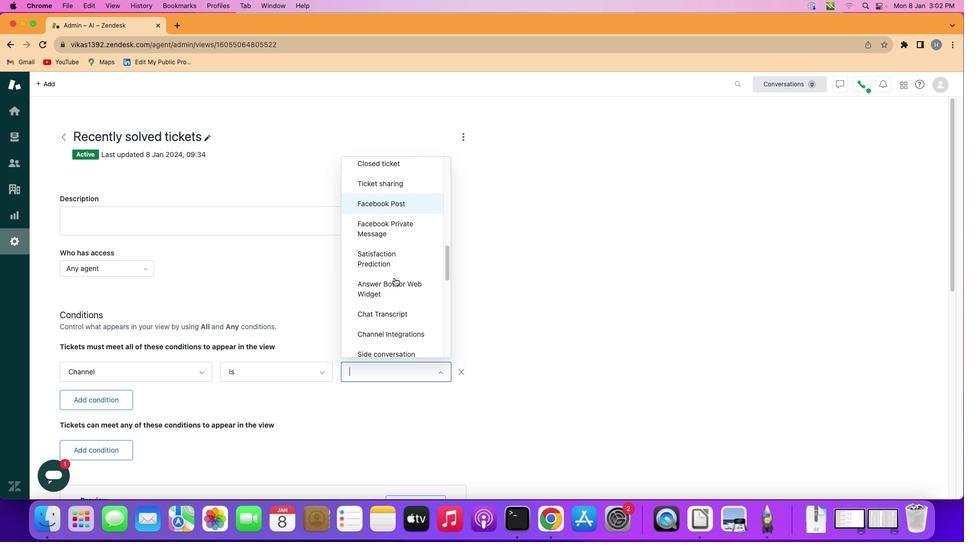 
Action: Mouse scrolled (389, 272) with delta (-5, -5)
Screenshot: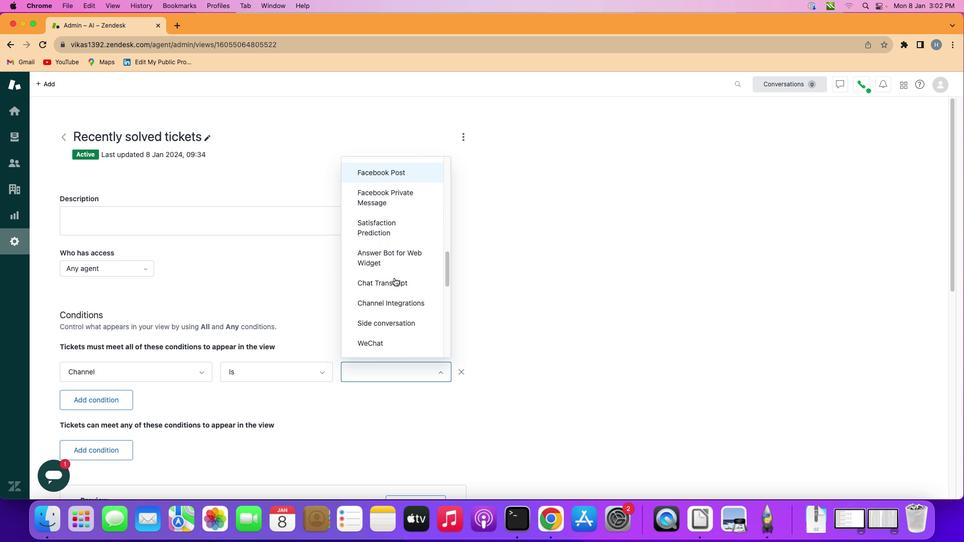 
Action: Mouse scrolled (389, 272) with delta (-5, -5)
Screenshot: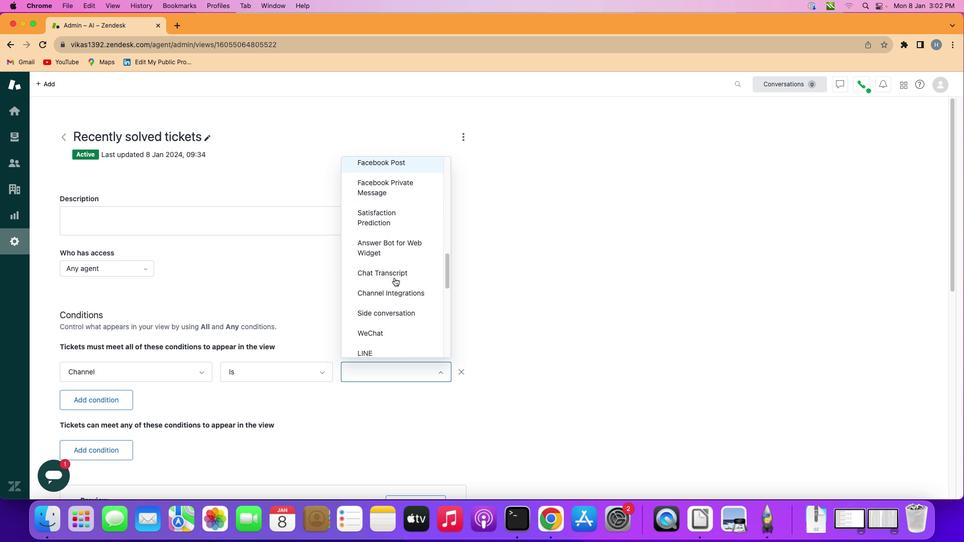 
Action: Mouse scrolled (389, 272) with delta (-5, -5)
Screenshot: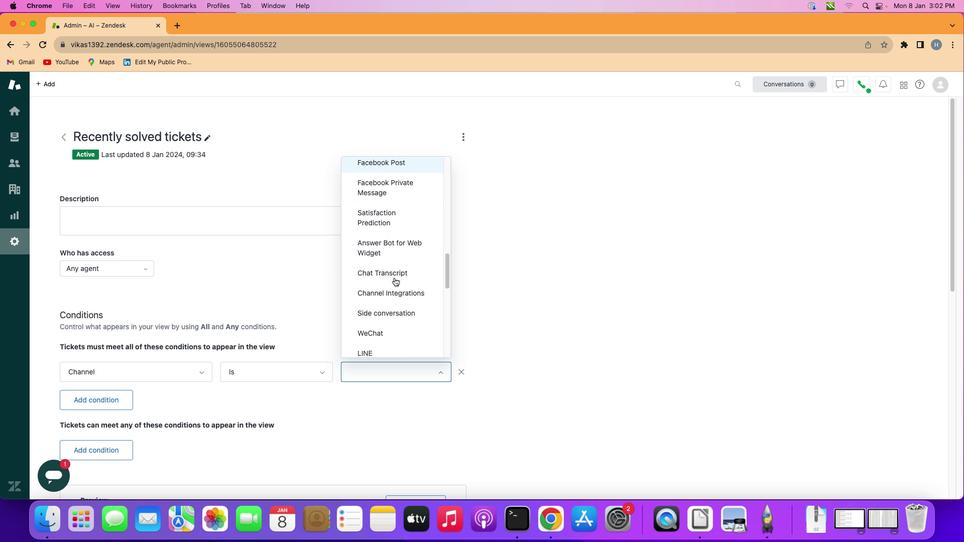 
Action: Mouse scrolled (389, 272) with delta (-5, -5)
Screenshot: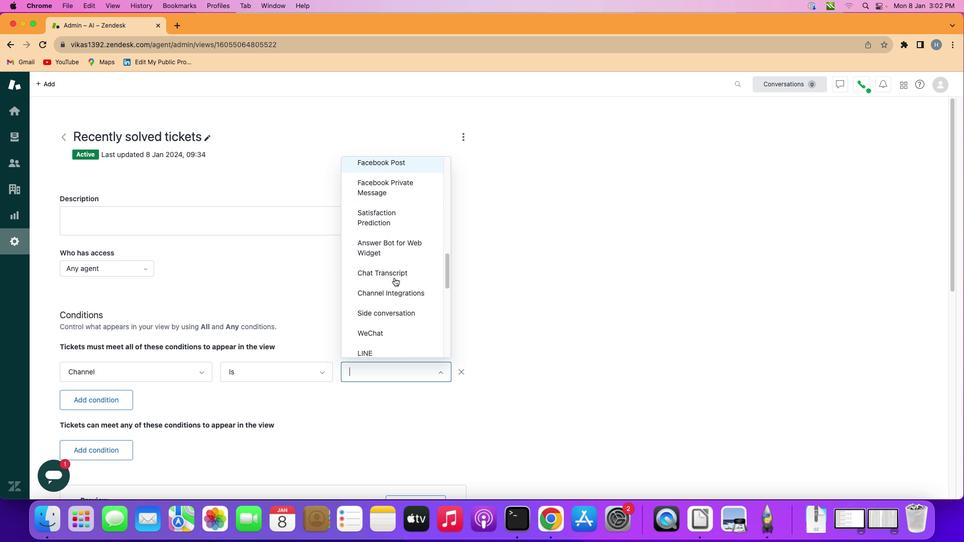 
Action: Mouse scrolled (389, 272) with delta (-5, -5)
Screenshot: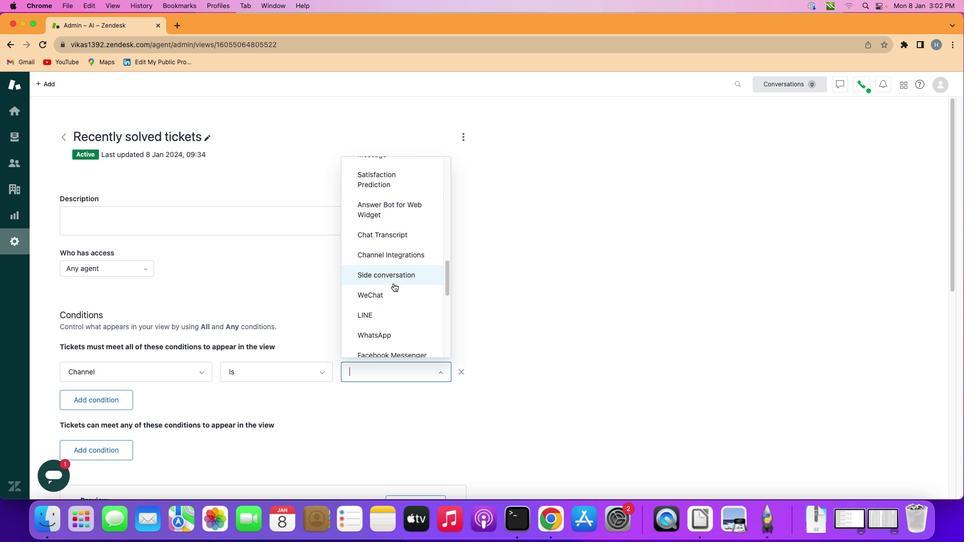 
Action: Mouse scrolled (389, 272) with delta (-5, -5)
Screenshot: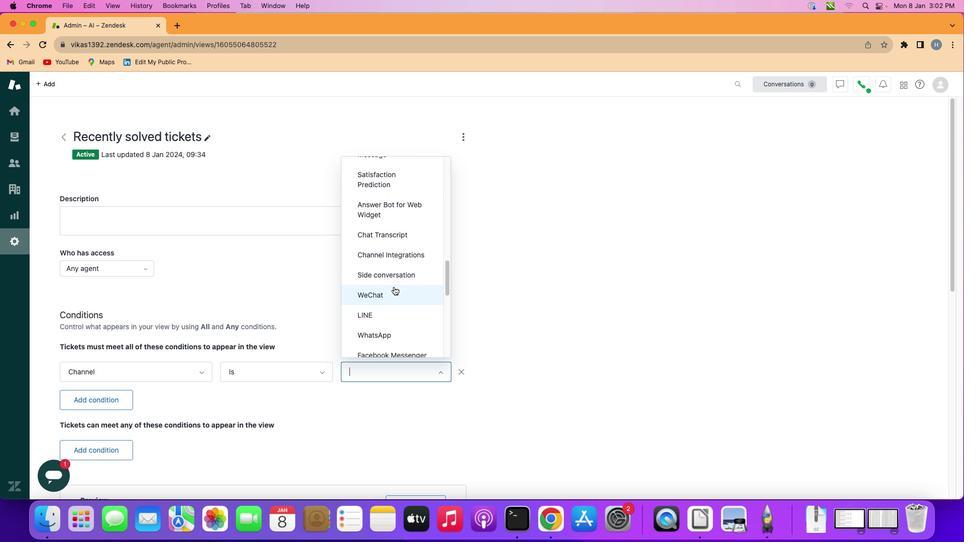 
Action: Mouse scrolled (389, 272) with delta (-5, -5)
Screenshot: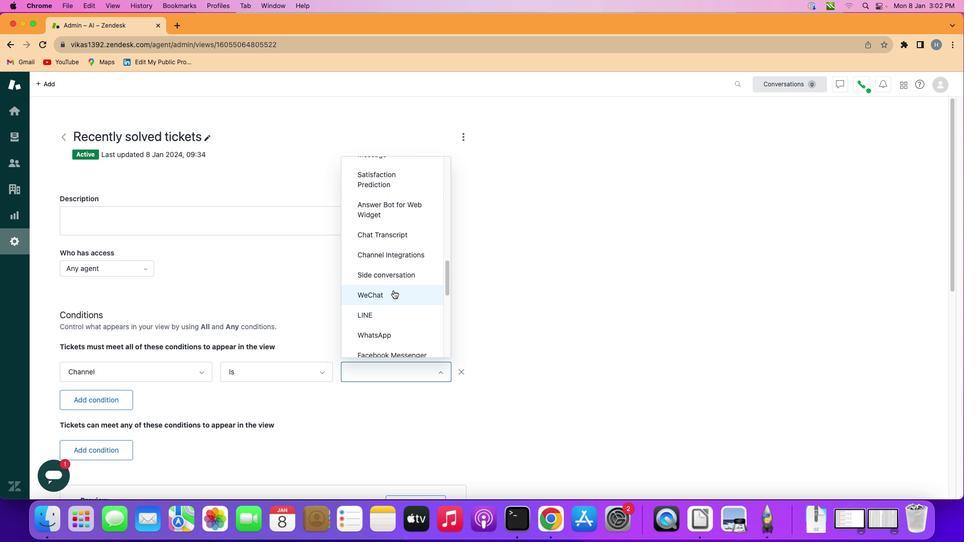 
Action: Mouse moved to (387, 287)
Screenshot: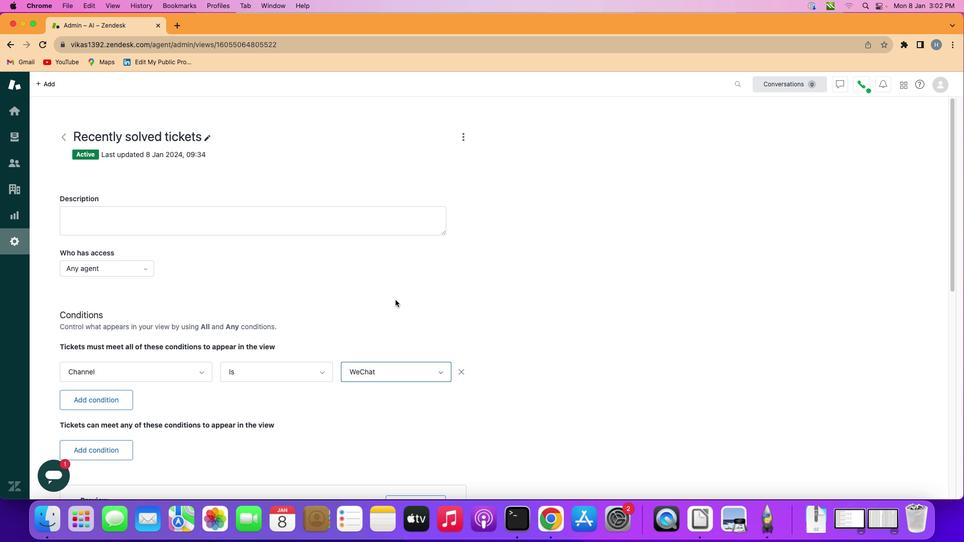 
Action: Mouse pressed left at (387, 287)
Screenshot: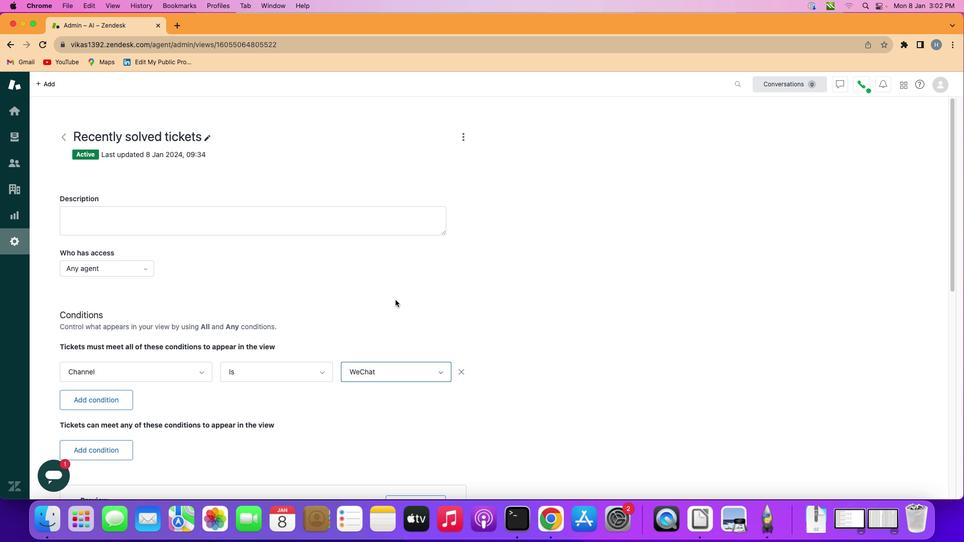 
Action: Mouse moved to (389, 294)
Screenshot: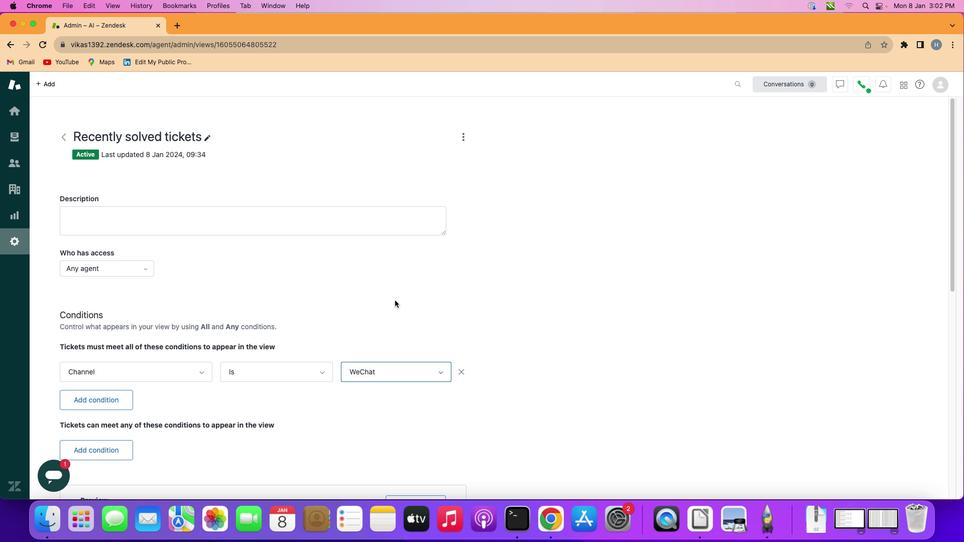 
